 Task: Find connections with filter location Bad Salzuflen with filter topic #Managementconsultingwith filter profile language German with filter current company HealthKart with filter school Magadh University with filter industry Skiing Facilities with filter service category Insurance with filter keywords title Front Desk Manager
Action: Mouse moved to (623, 81)
Screenshot: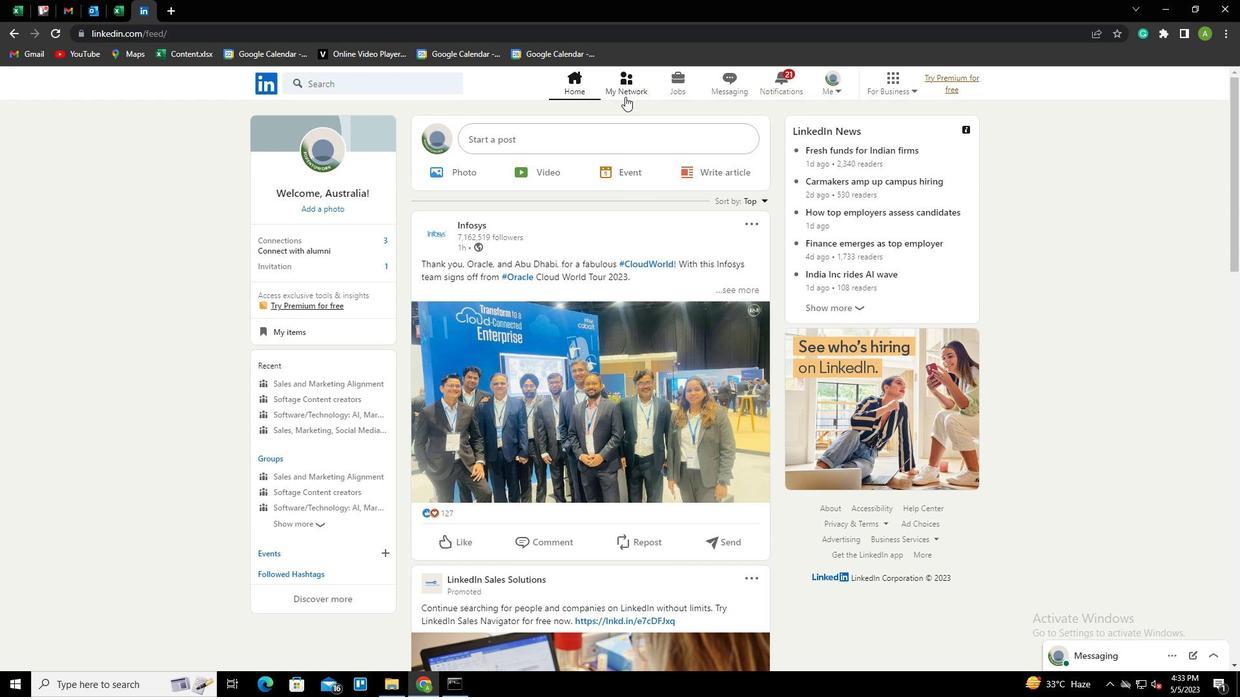 
Action: Mouse pressed left at (623, 81)
Screenshot: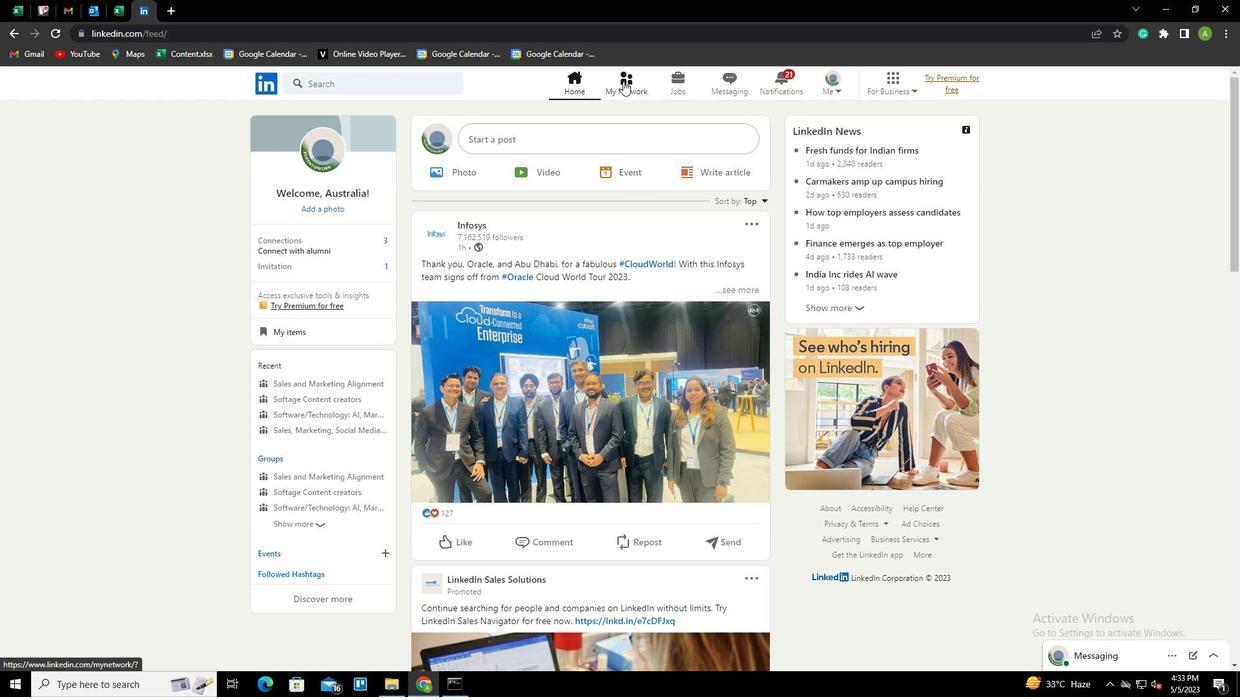 
Action: Mouse moved to (323, 153)
Screenshot: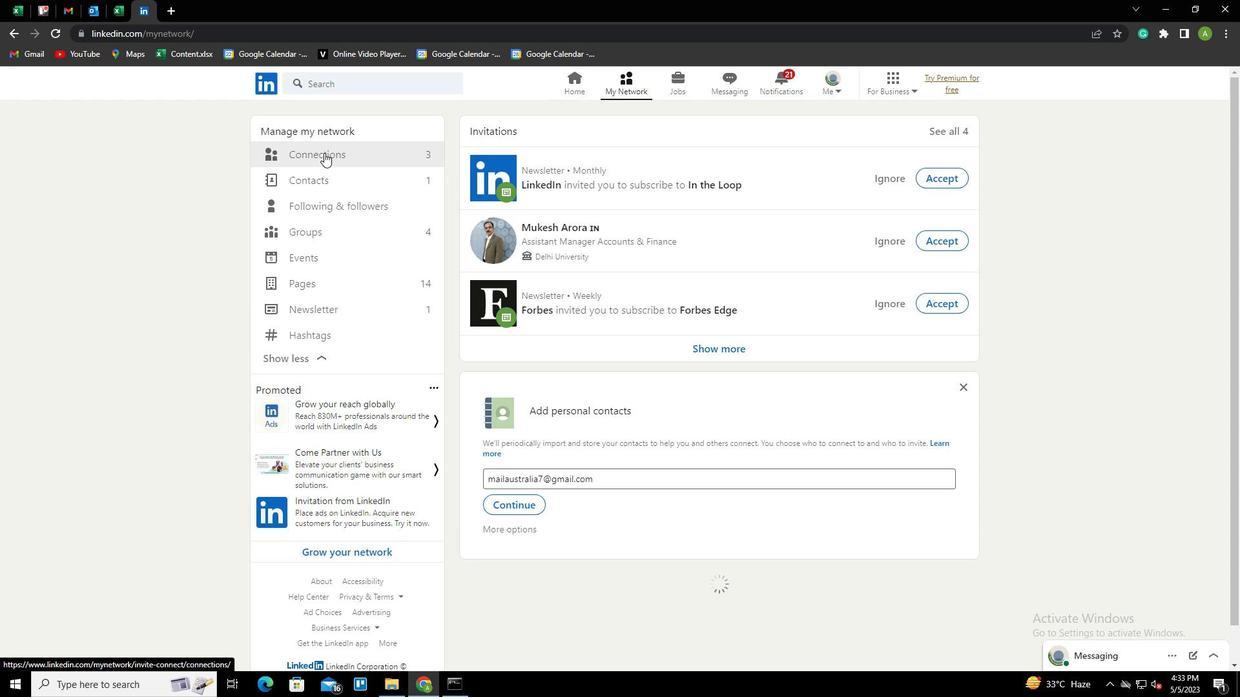 
Action: Mouse pressed left at (323, 153)
Screenshot: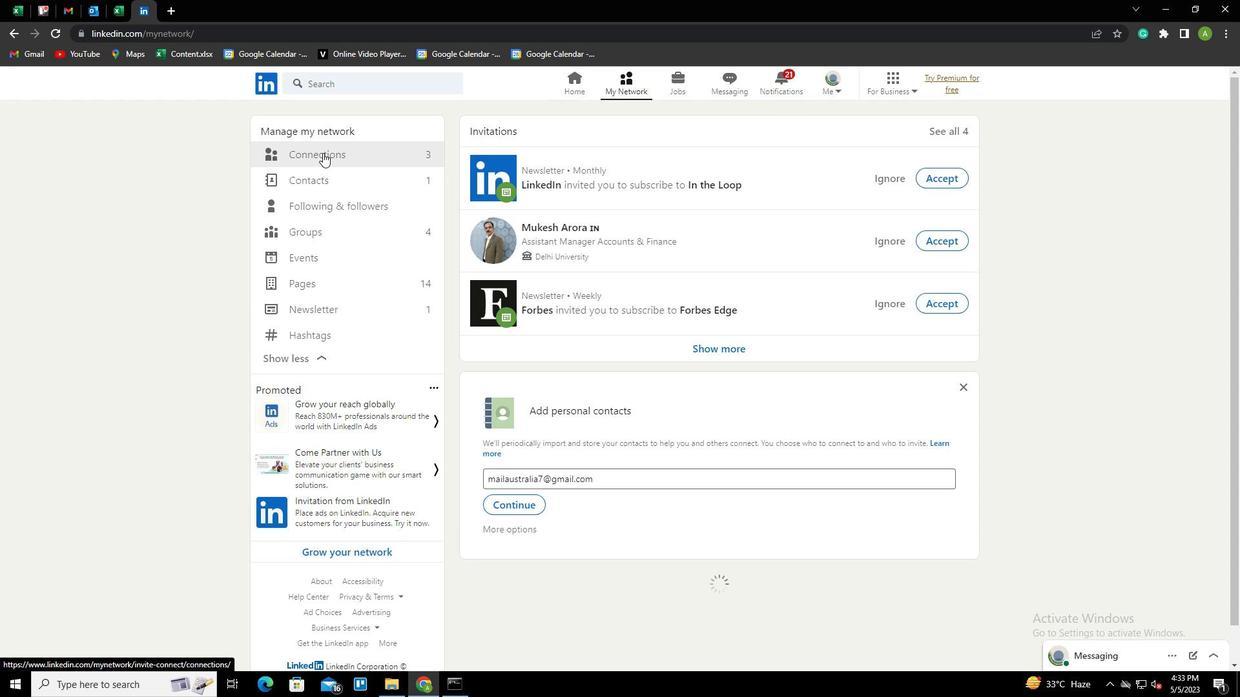 
Action: Mouse moved to (727, 153)
Screenshot: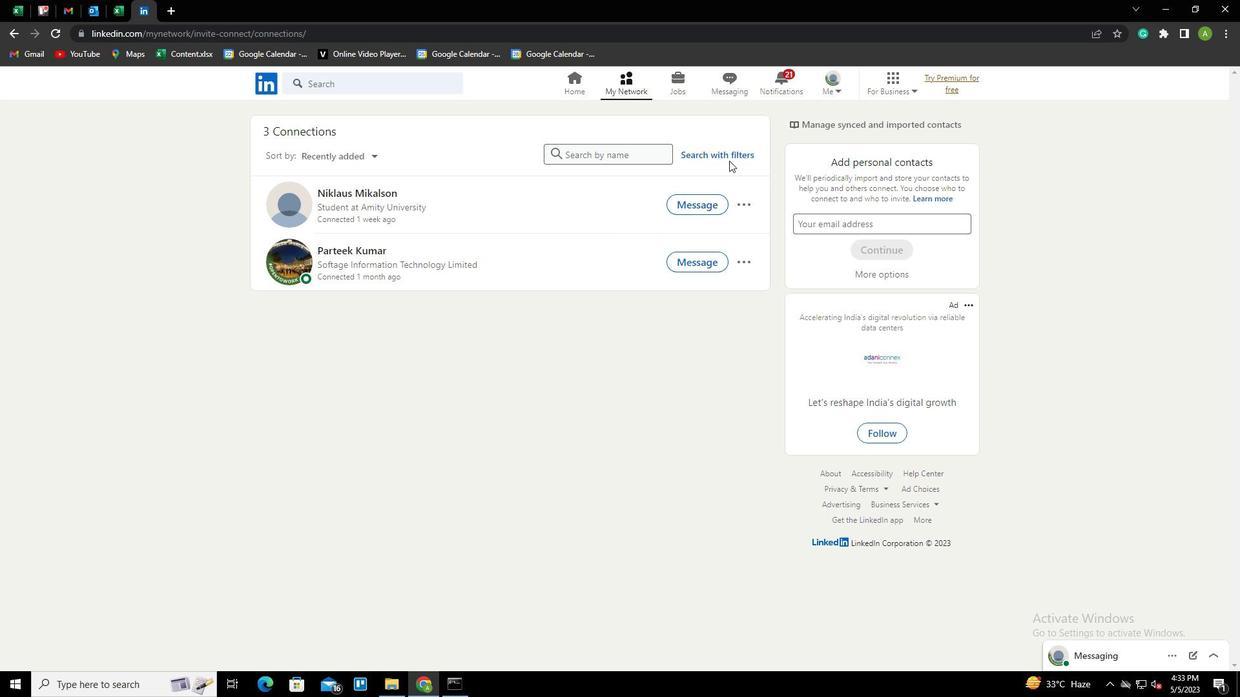 
Action: Mouse pressed left at (727, 153)
Screenshot: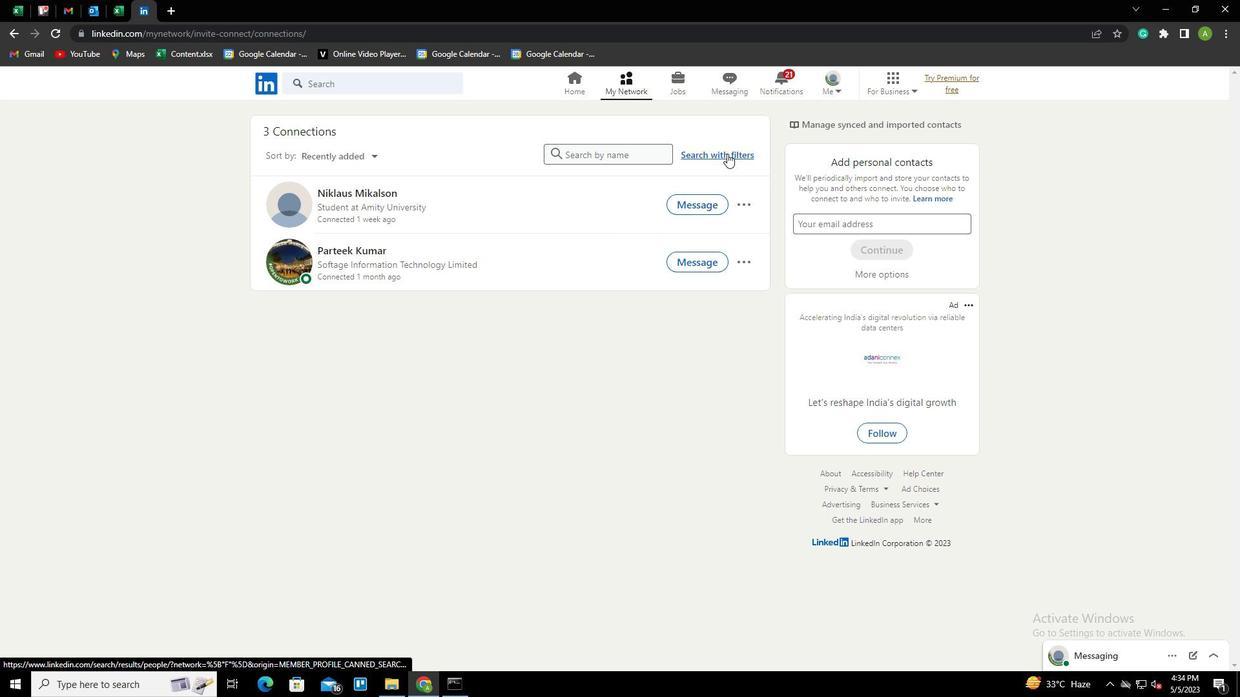
Action: Mouse moved to (659, 118)
Screenshot: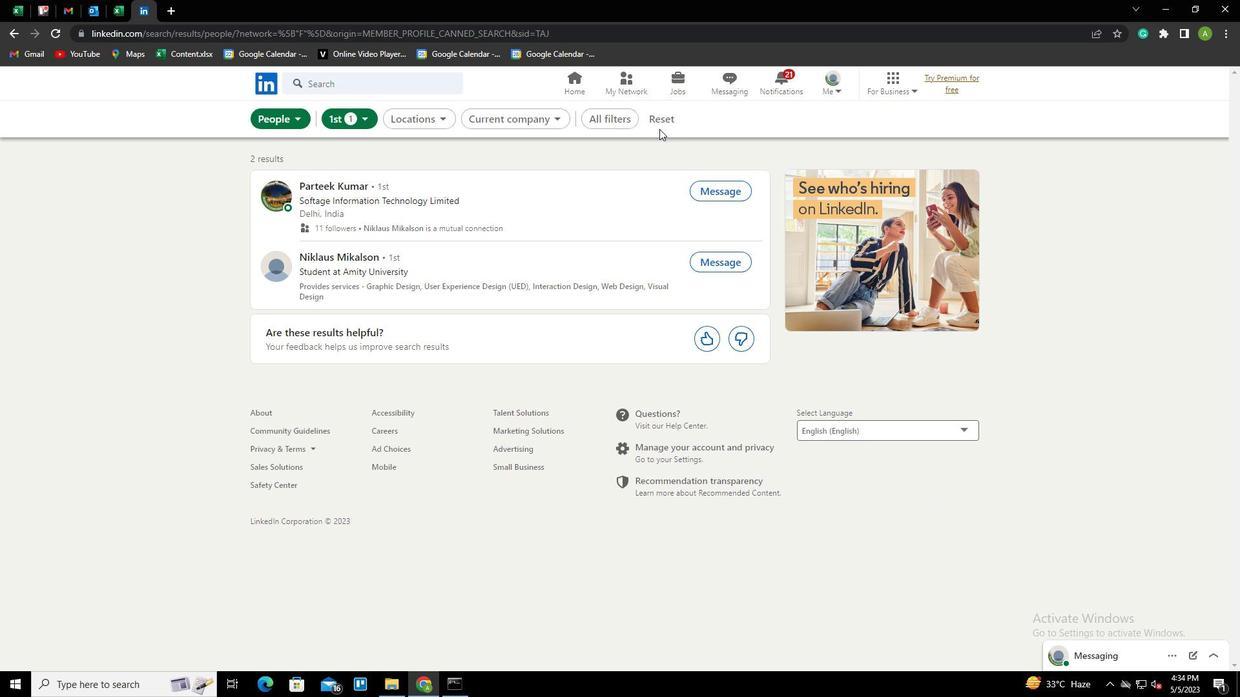 
Action: Mouse pressed left at (659, 118)
Screenshot: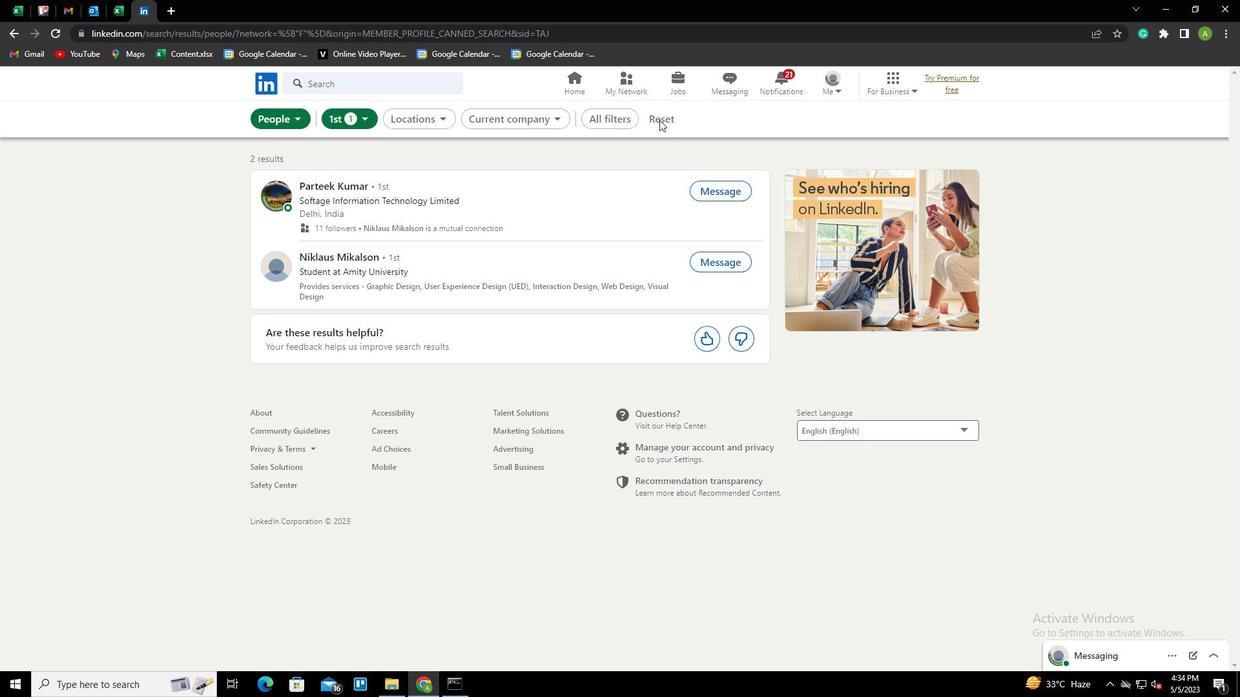 
Action: Mouse moved to (637, 116)
Screenshot: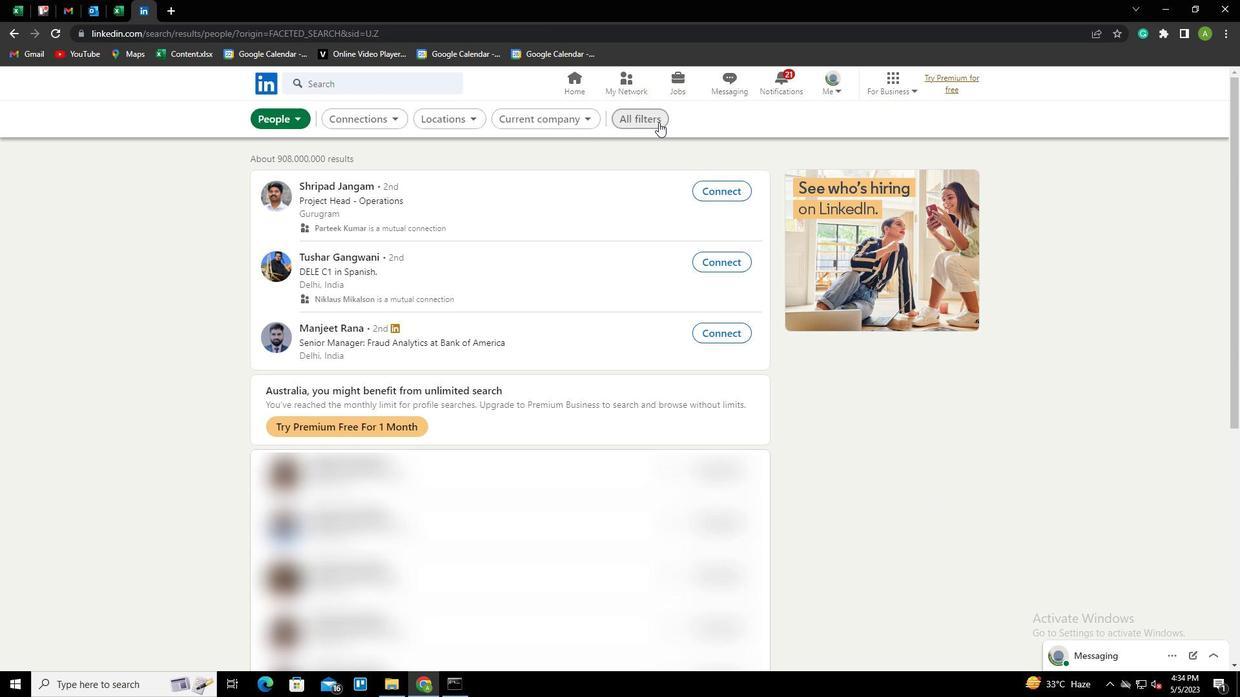 
Action: Mouse pressed left at (637, 116)
Screenshot: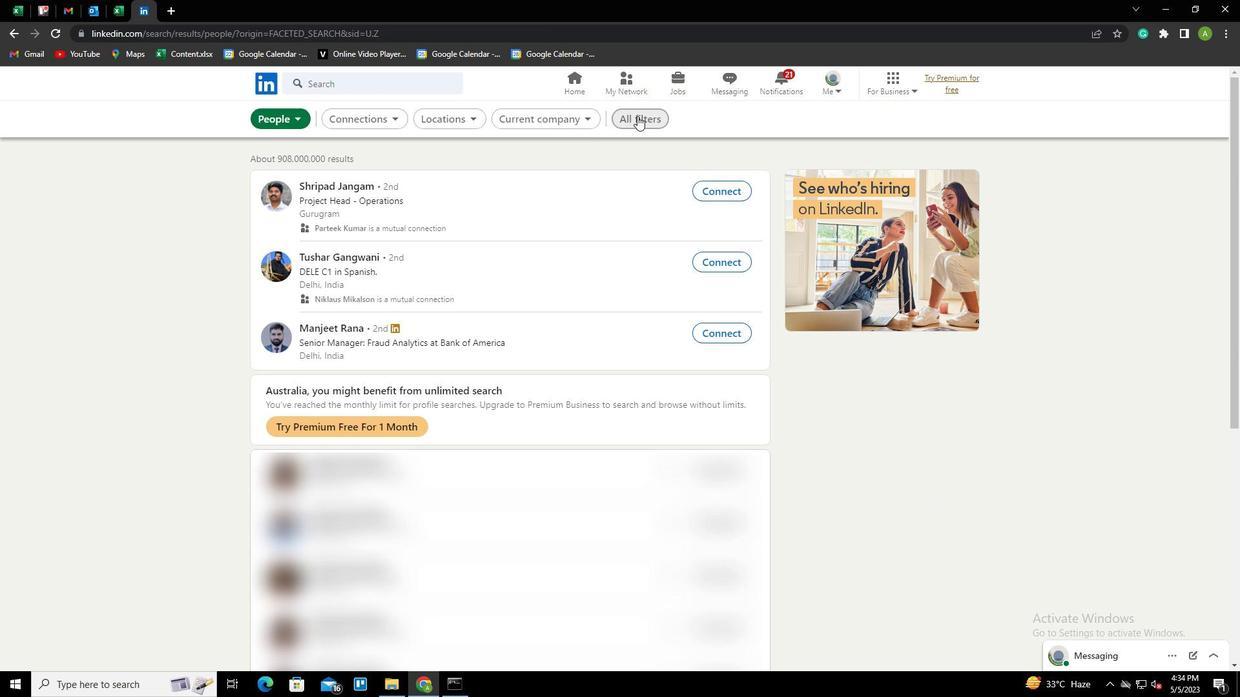 
Action: Mouse moved to (1113, 379)
Screenshot: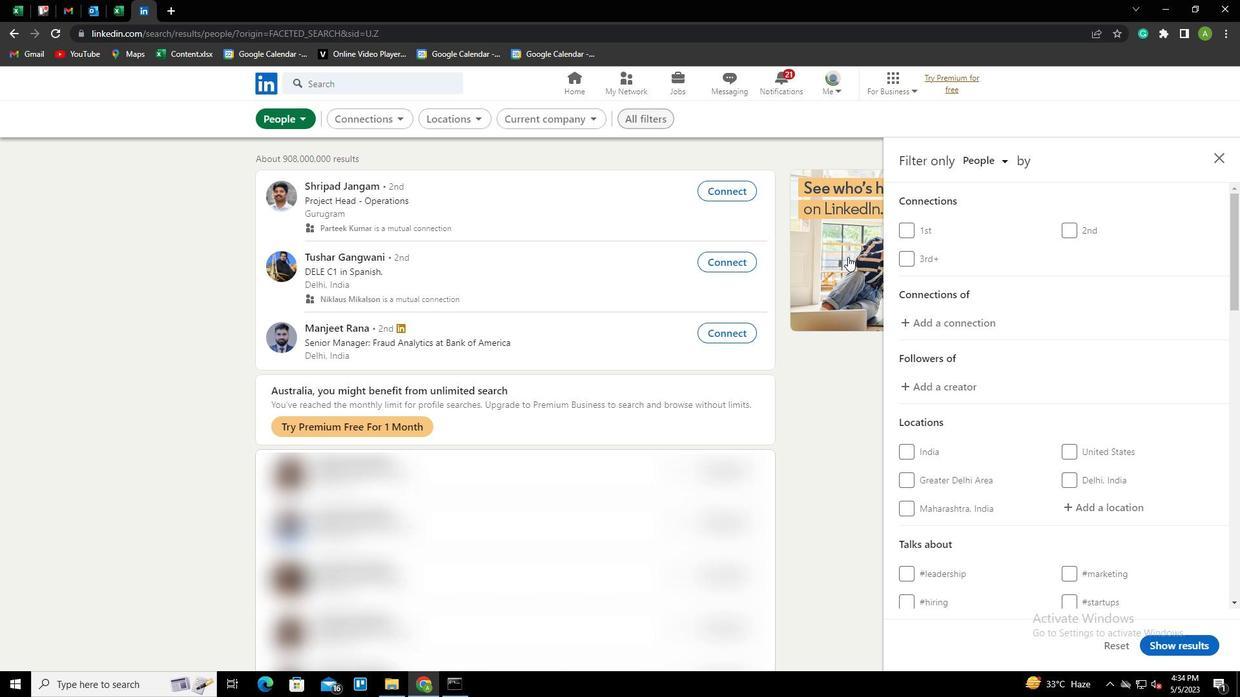 
Action: Mouse scrolled (1113, 378) with delta (0, 0)
Screenshot: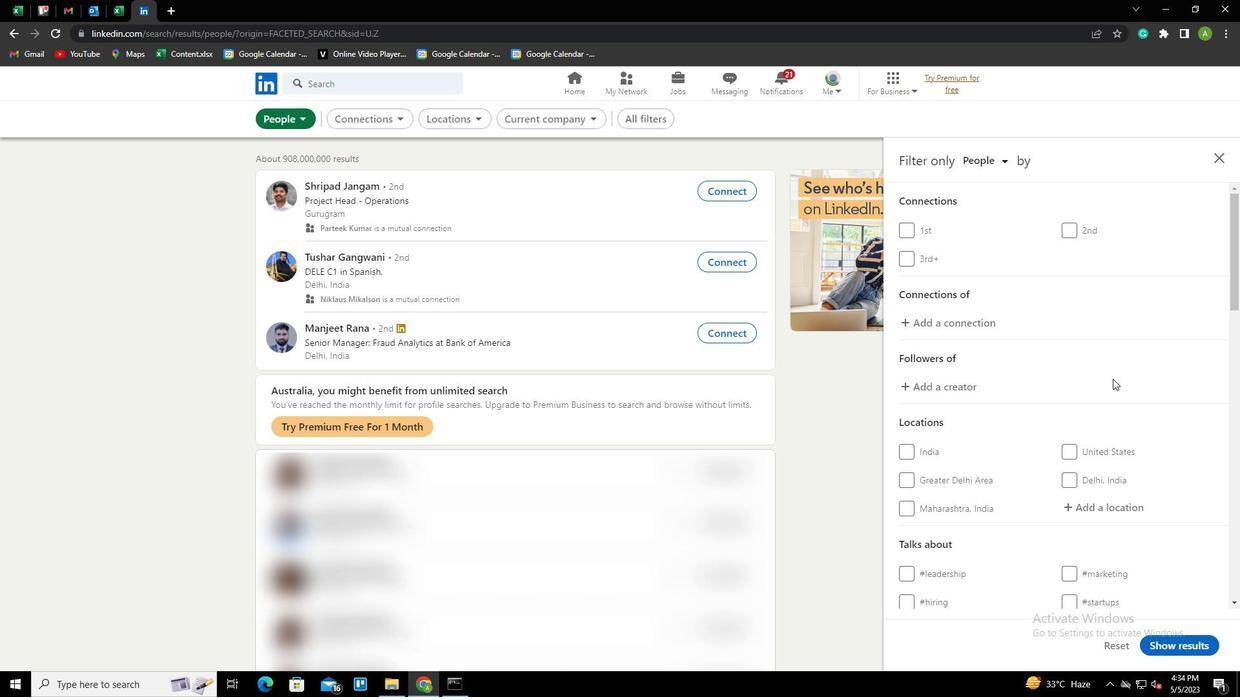 
Action: Mouse scrolled (1113, 378) with delta (0, 0)
Screenshot: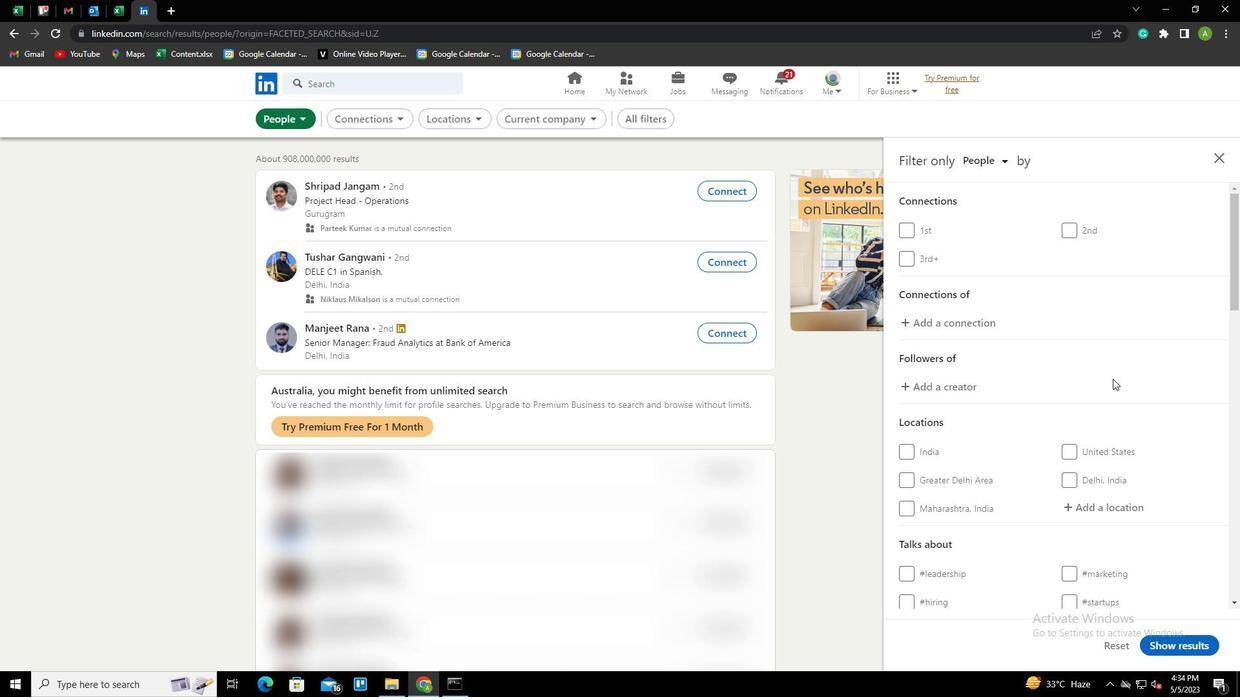 
Action: Mouse moved to (1093, 383)
Screenshot: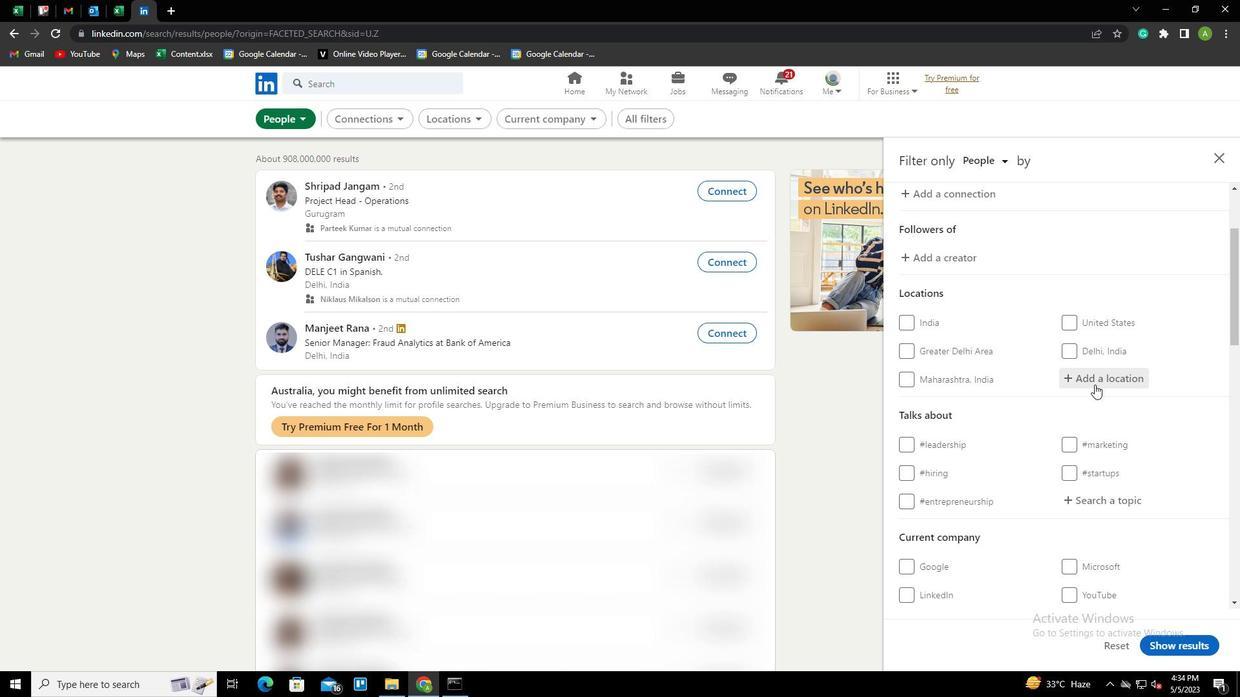 
Action: Mouse pressed left at (1093, 383)
Screenshot: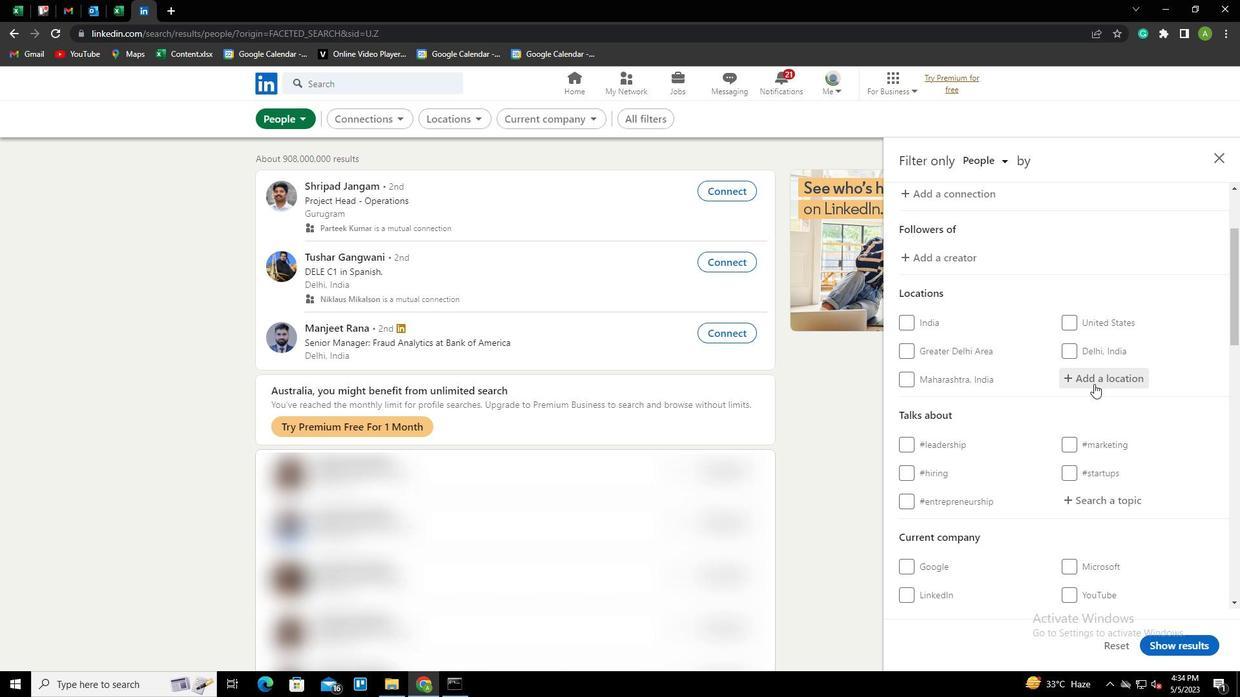 
Action: Key pressed <Key.shift>DA<Key.backspace><Key.backspace>B<Key.backspace><Key.shift>BAD<Key.space><Key.shift>SALZUFLEN<Key.down><Key.enter>
Screenshot: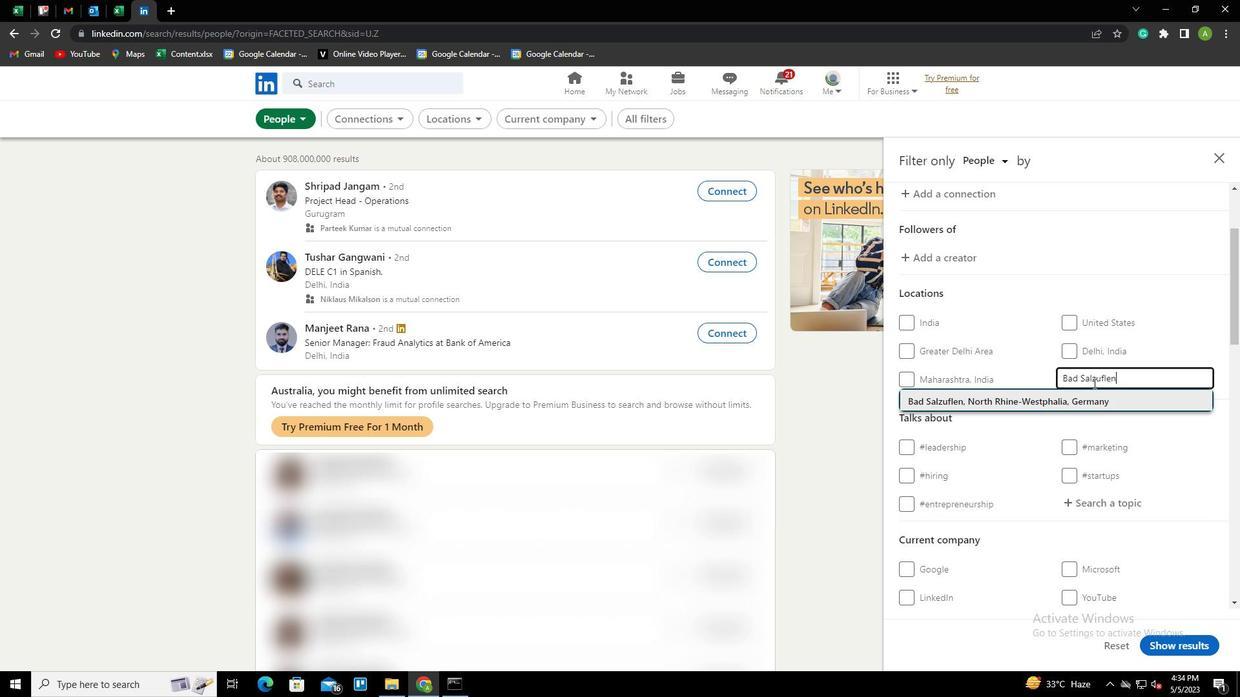 
Action: Mouse scrolled (1093, 383) with delta (0, 0)
Screenshot: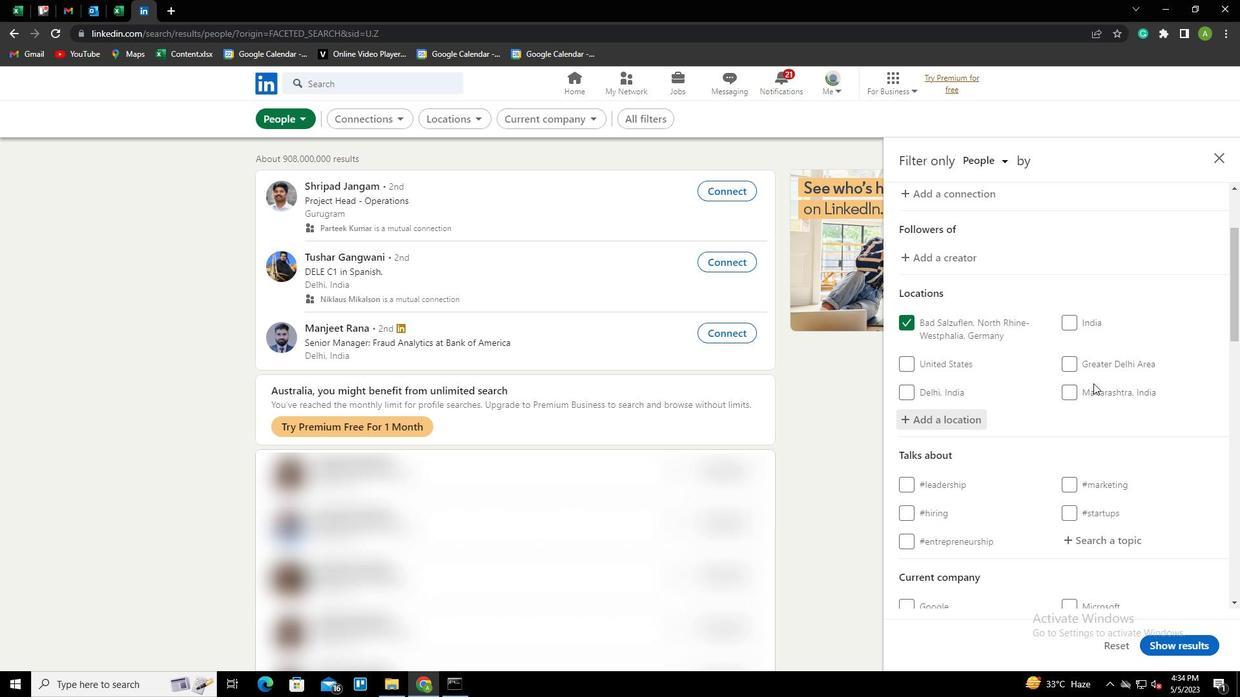 
Action: Mouse scrolled (1093, 383) with delta (0, 0)
Screenshot: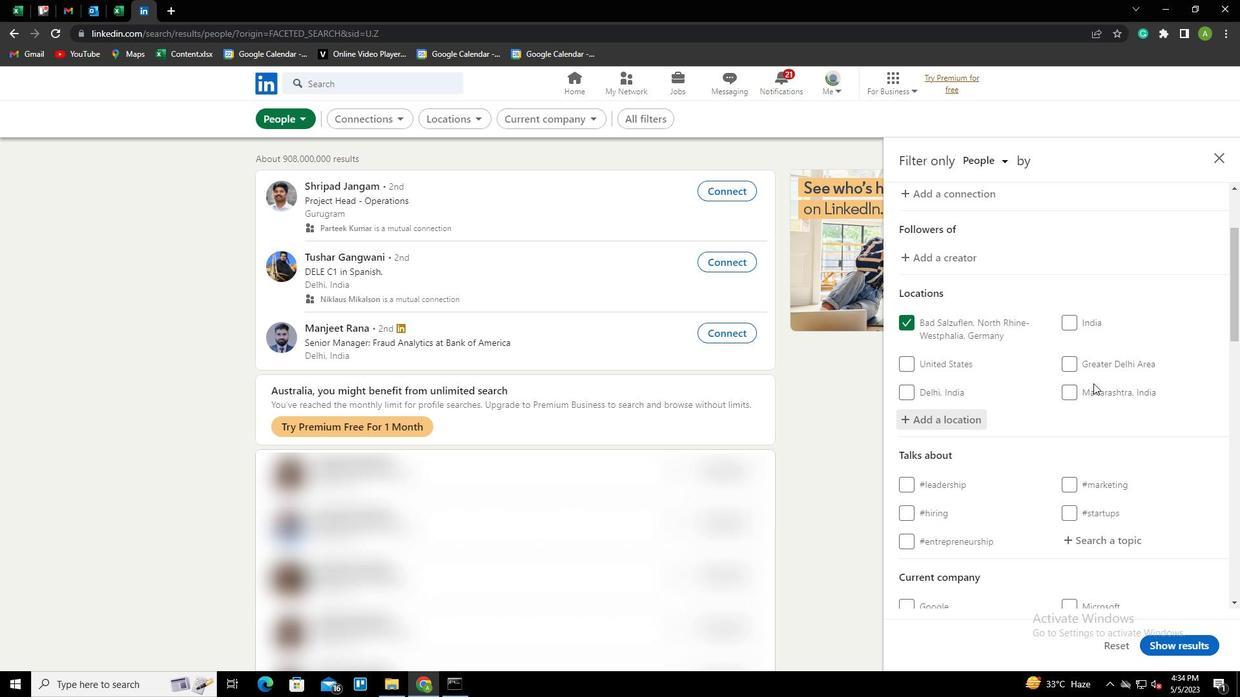 
Action: Mouse moved to (1091, 416)
Screenshot: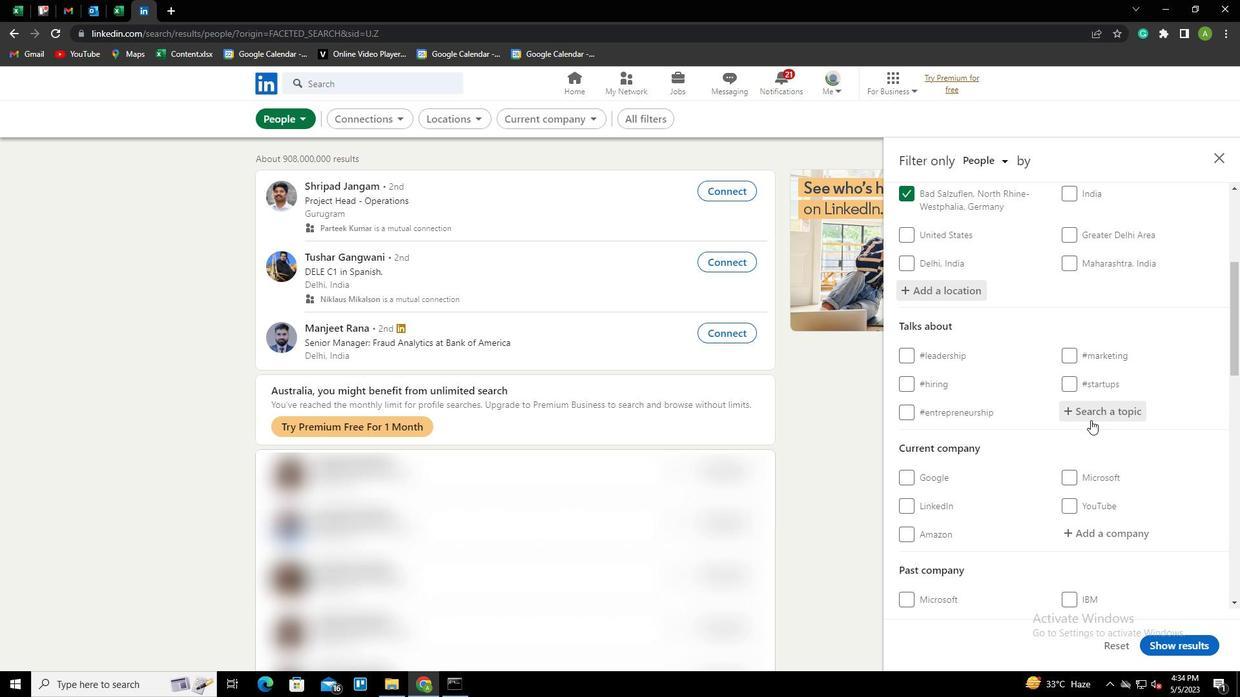 
Action: Mouse pressed left at (1091, 416)
Screenshot: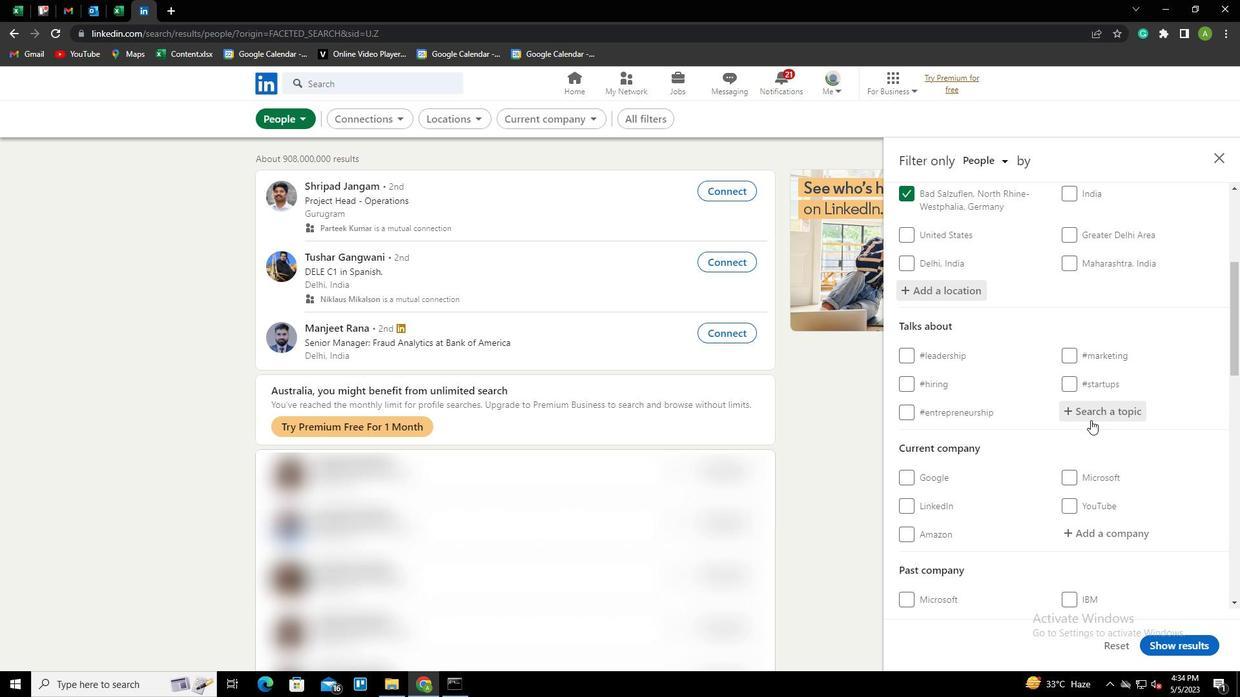 
Action: Key pressed MANAGEMENTCONSULTING<Key.down><Key.enter>
Screenshot: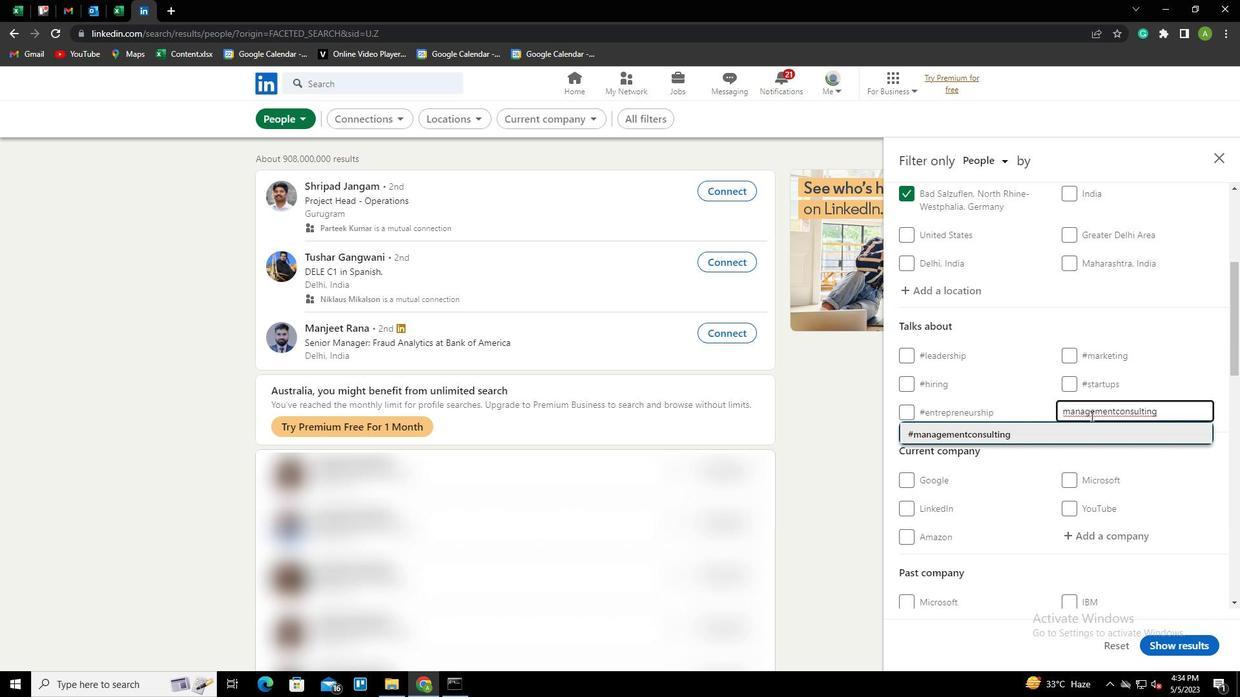 
Action: Mouse scrolled (1091, 415) with delta (0, 0)
Screenshot: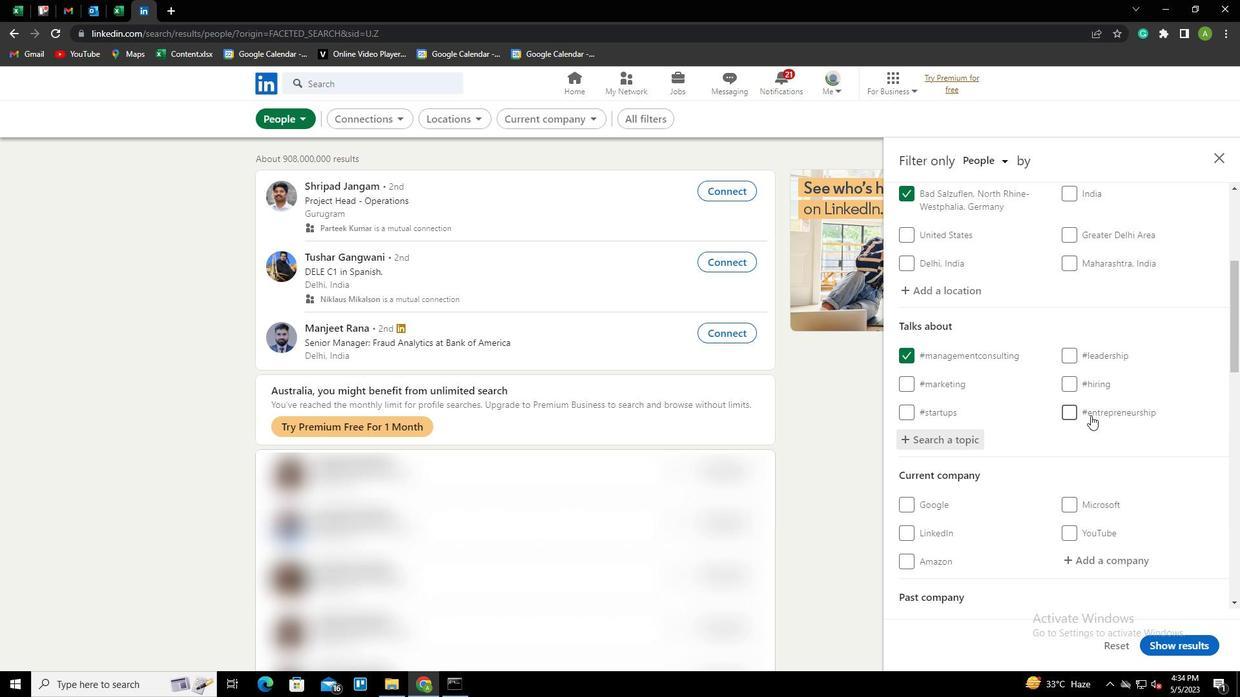 
Action: Mouse scrolled (1091, 415) with delta (0, 0)
Screenshot: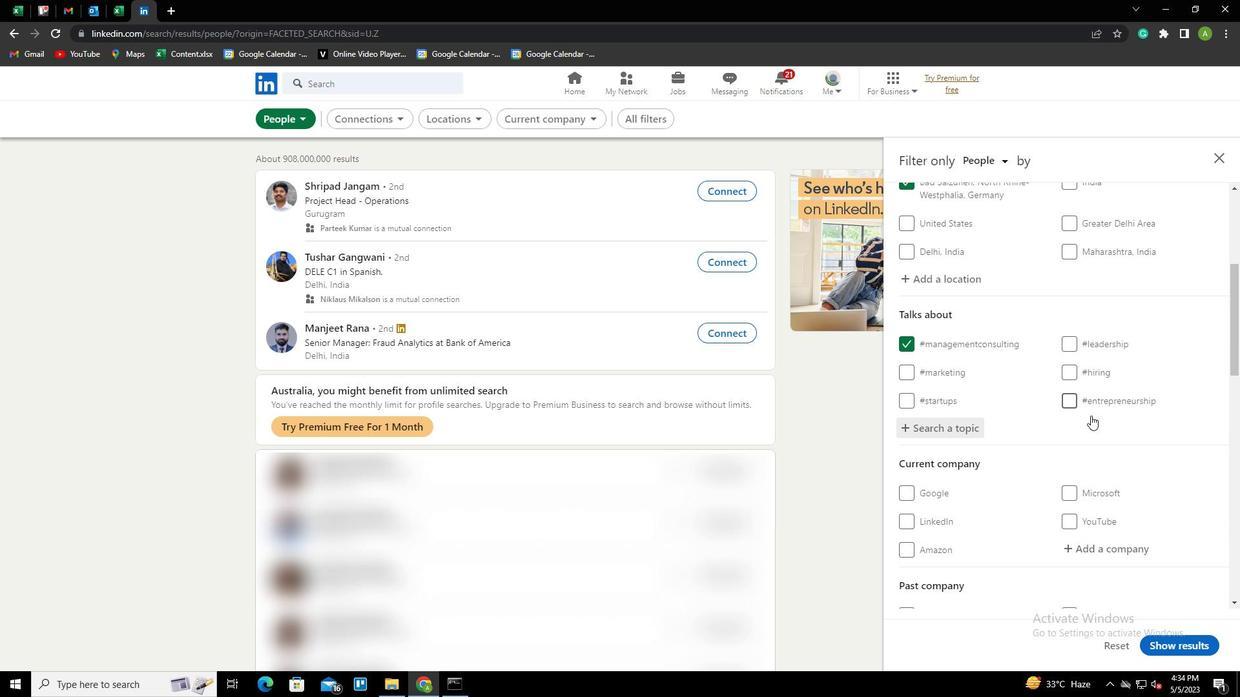 
Action: Mouse scrolled (1091, 415) with delta (0, 0)
Screenshot: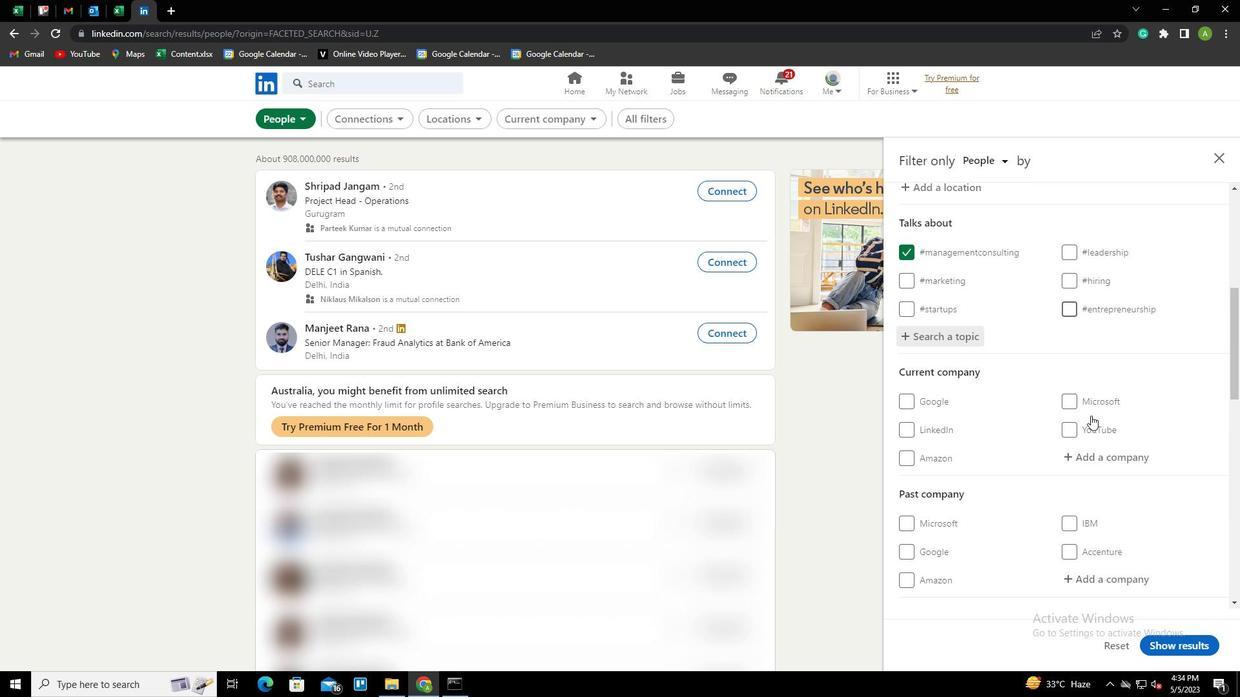
Action: Mouse scrolled (1091, 415) with delta (0, 0)
Screenshot: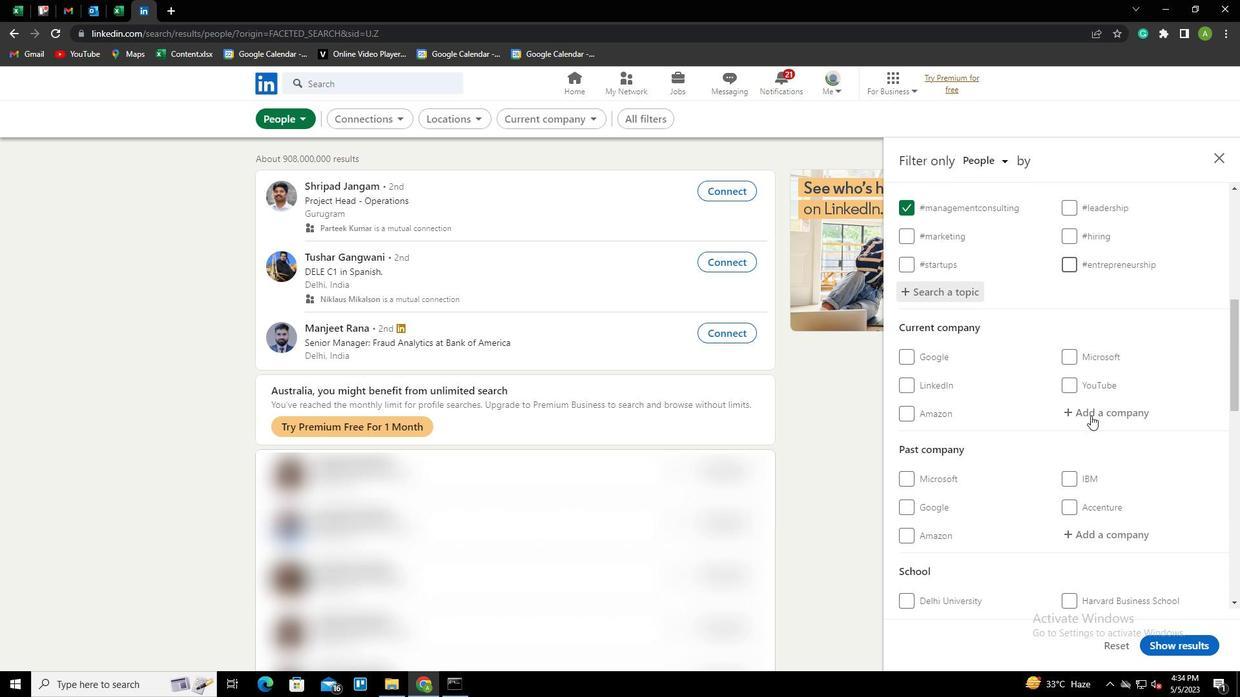
Action: Mouse scrolled (1091, 415) with delta (0, 0)
Screenshot: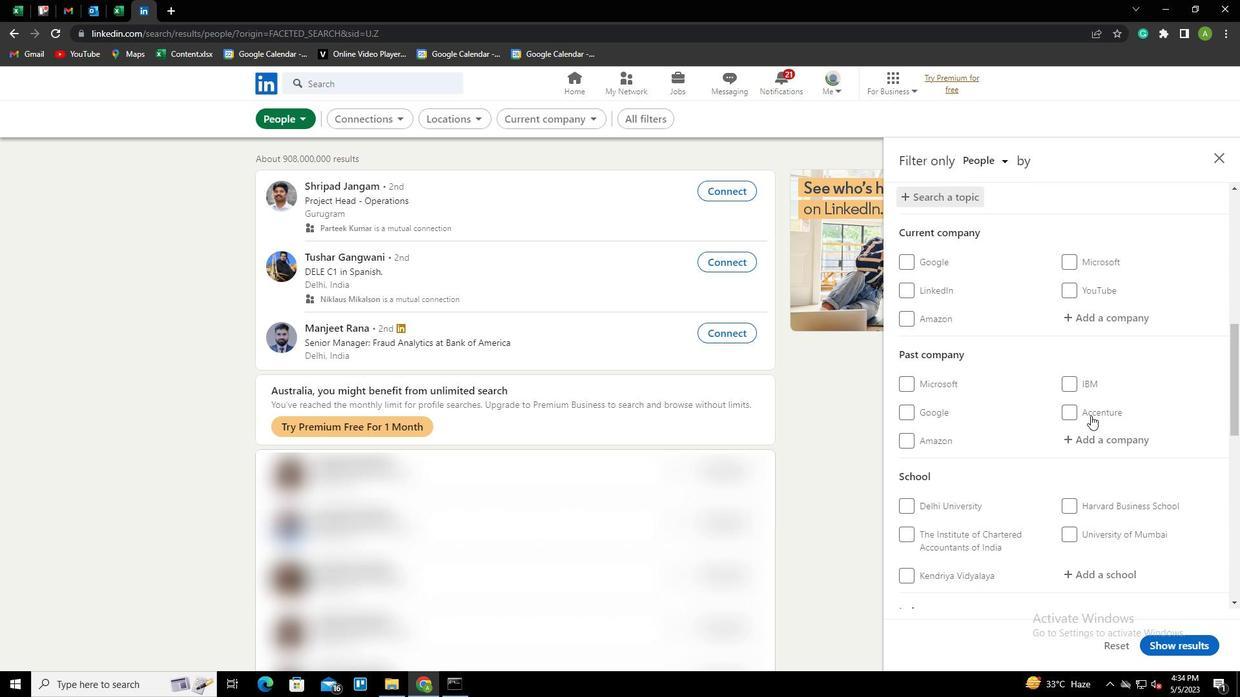 
Action: Mouse scrolled (1091, 415) with delta (0, 0)
Screenshot: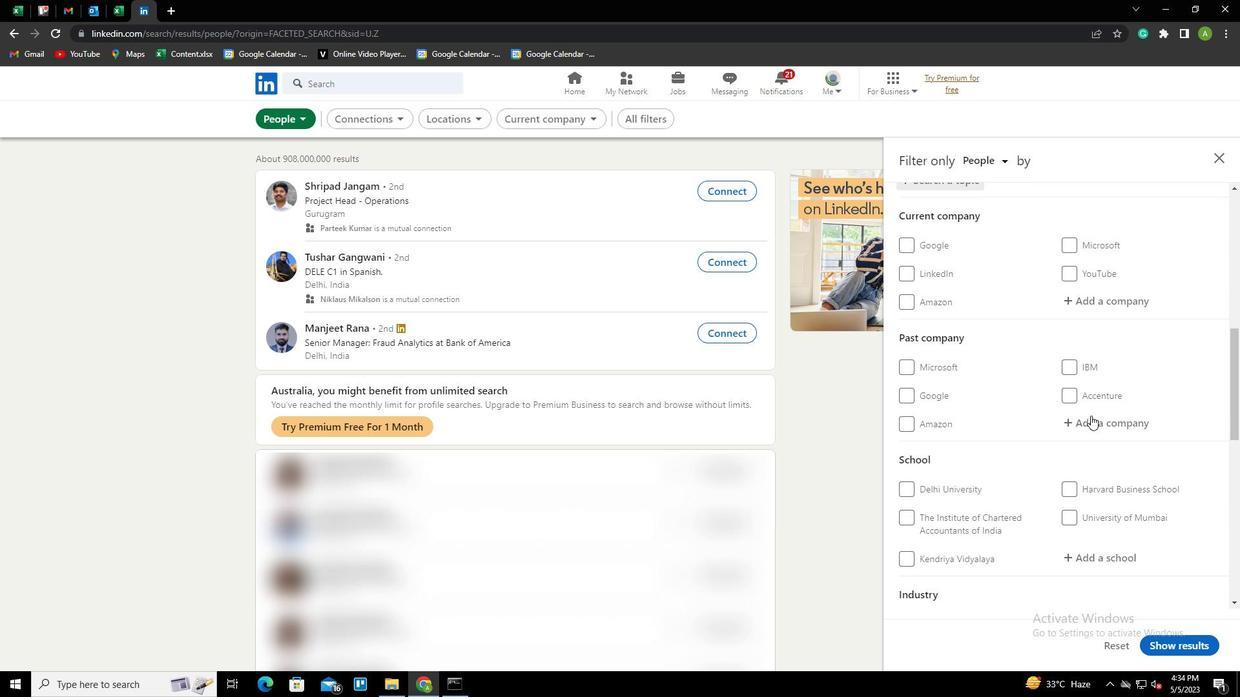 
Action: Mouse scrolled (1091, 415) with delta (0, 0)
Screenshot: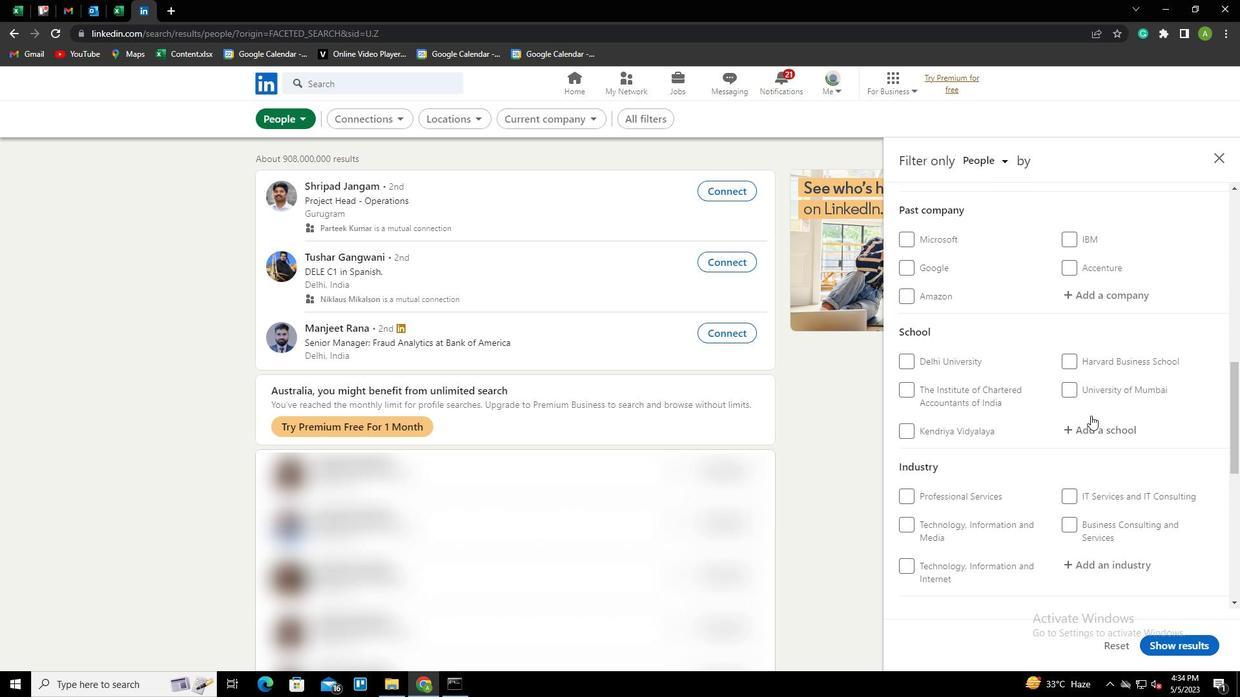 
Action: Mouse scrolled (1091, 415) with delta (0, 0)
Screenshot: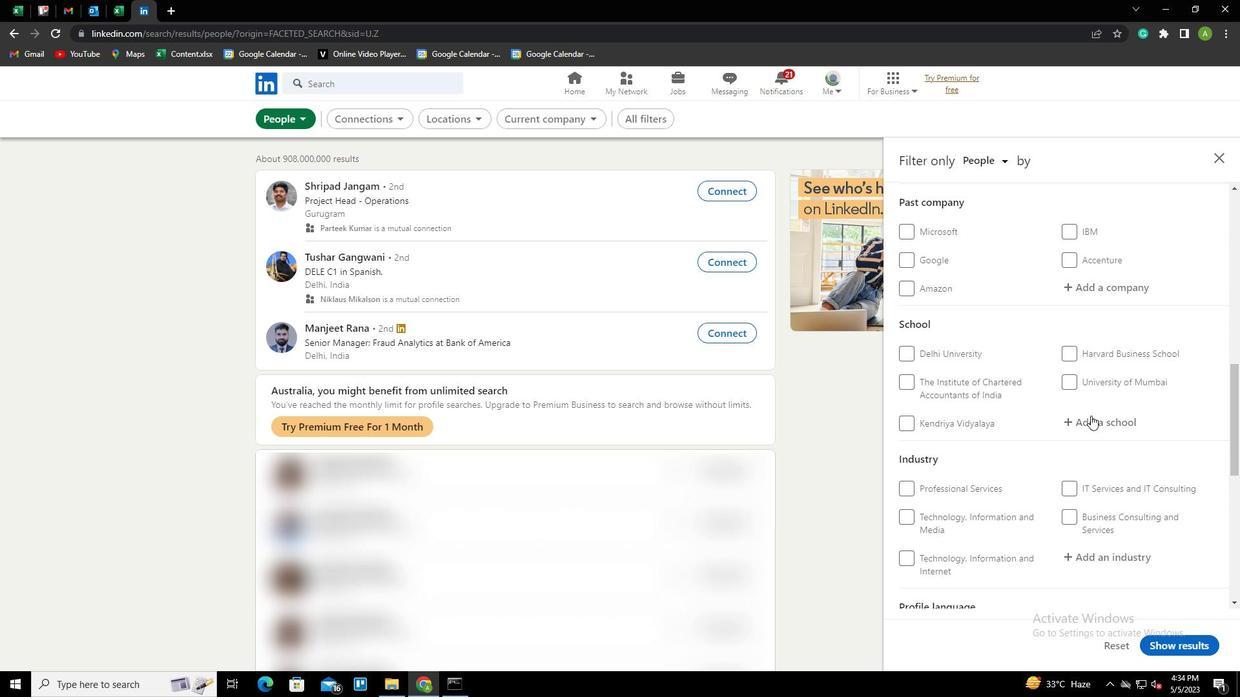 
Action: Mouse scrolled (1091, 415) with delta (0, 0)
Screenshot: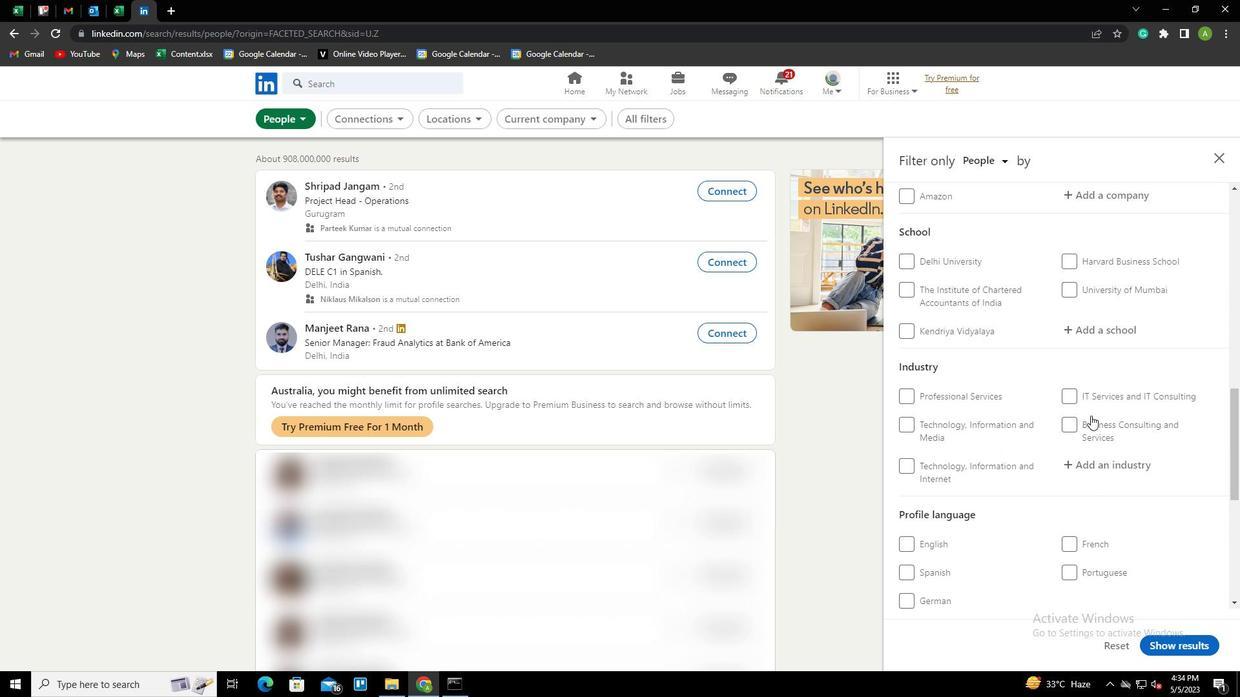 
Action: Mouse scrolled (1091, 415) with delta (0, 0)
Screenshot: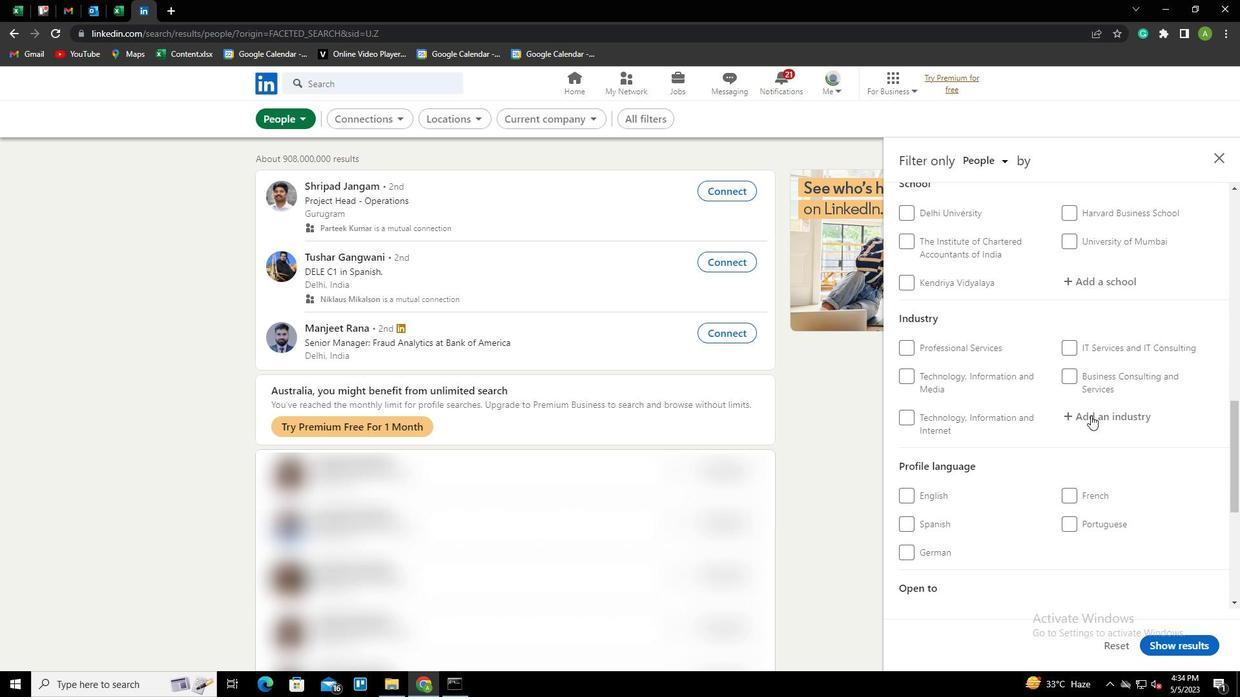 
Action: Mouse moved to (922, 442)
Screenshot: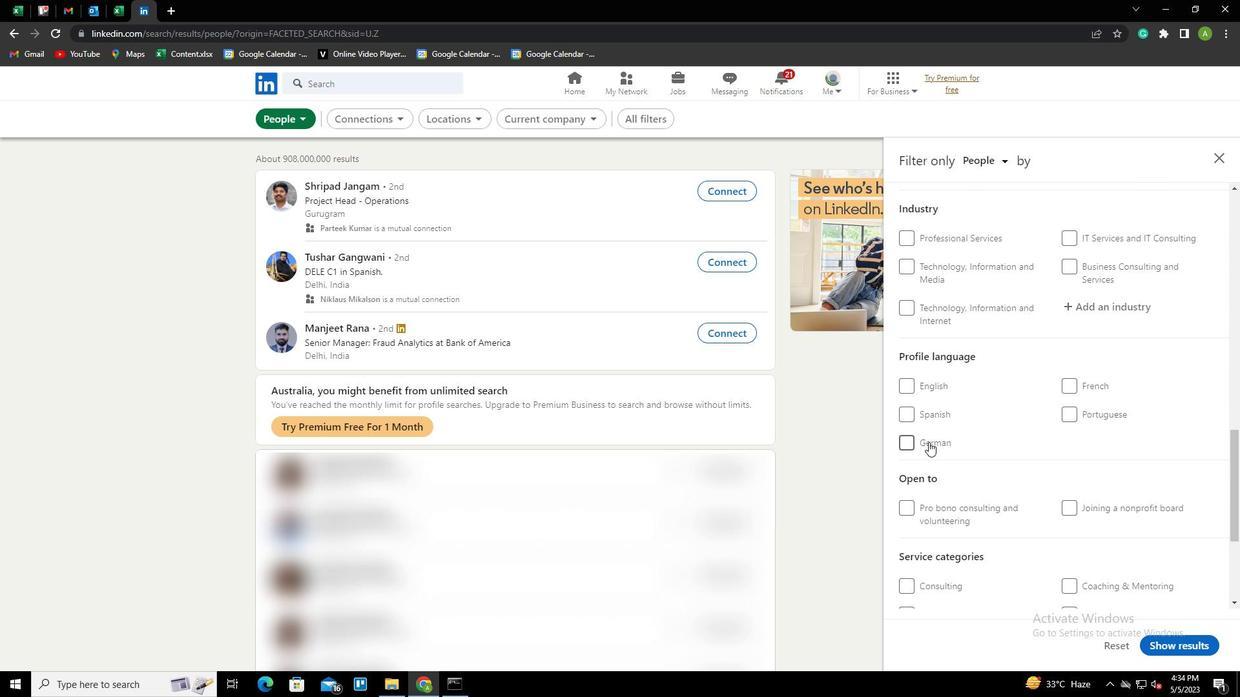
Action: Mouse pressed left at (922, 442)
Screenshot: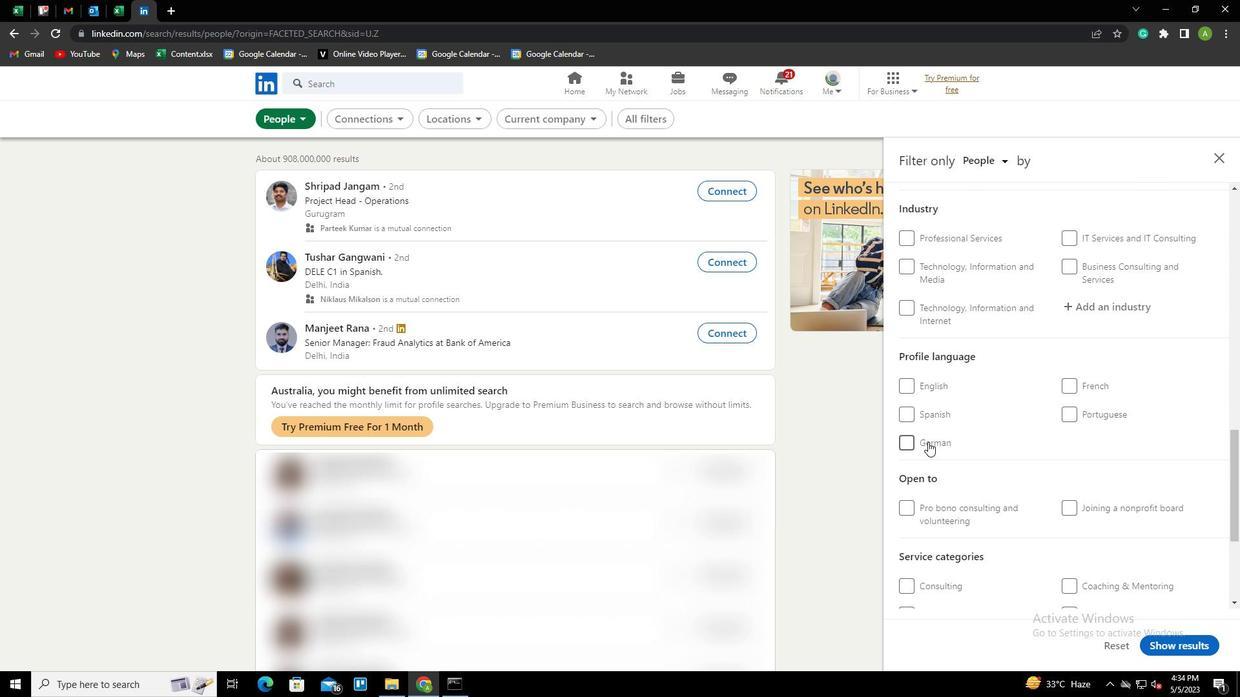 
Action: Mouse moved to (1062, 452)
Screenshot: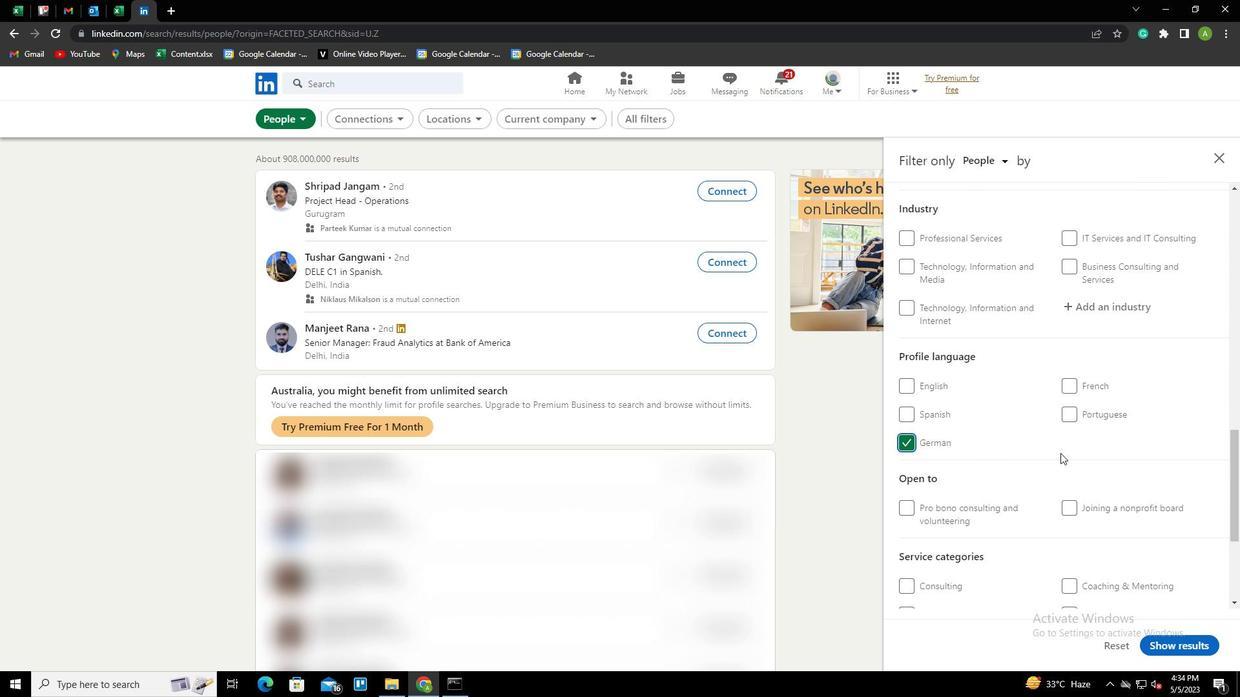 
Action: Mouse scrolled (1062, 452) with delta (0, 0)
Screenshot: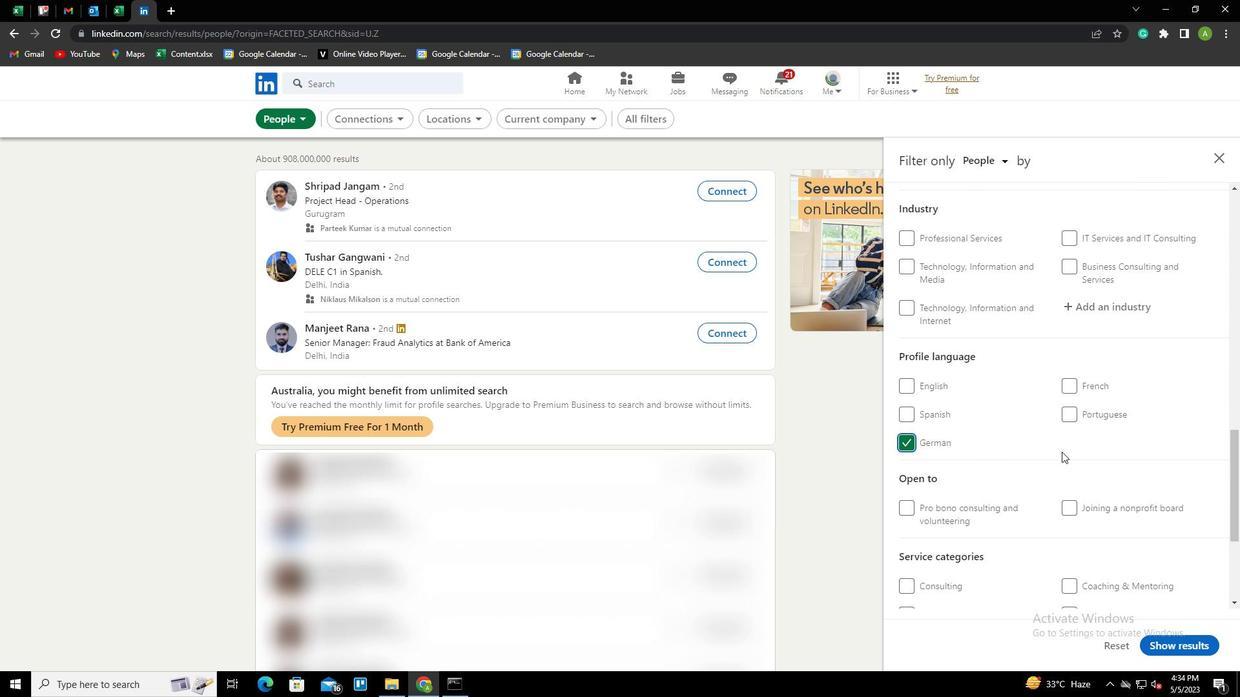 
Action: Mouse scrolled (1062, 452) with delta (0, 0)
Screenshot: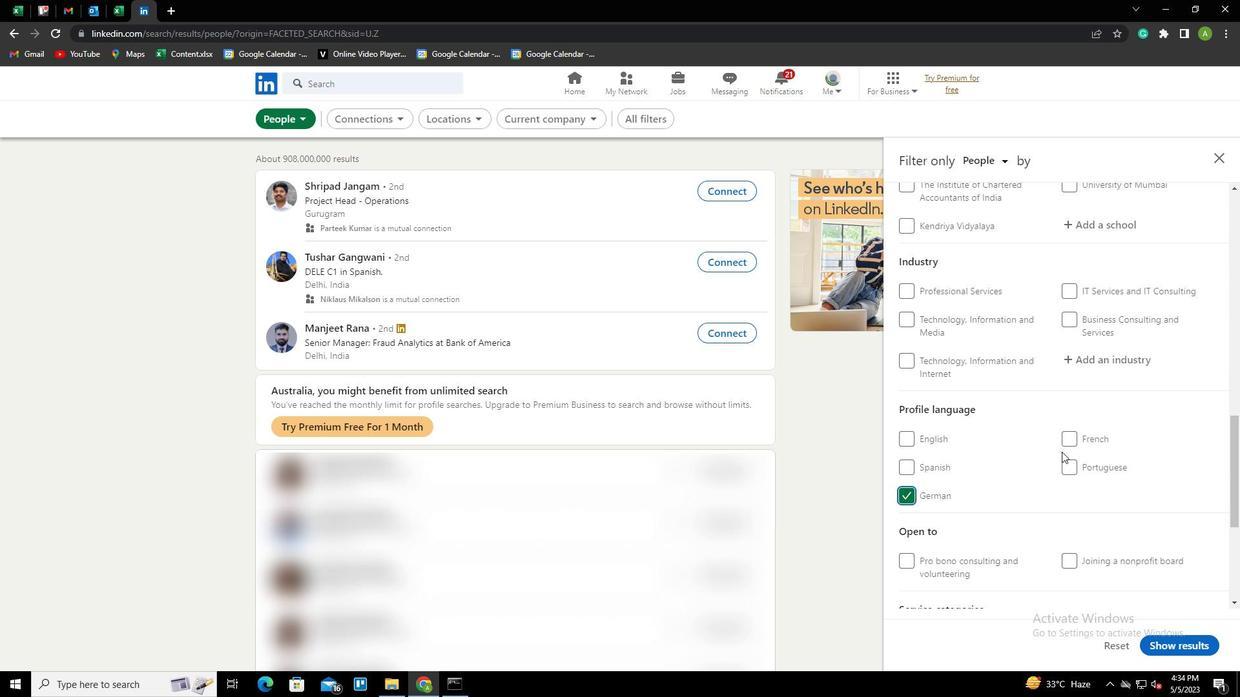 
Action: Mouse scrolled (1062, 452) with delta (0, 0)
Screenshot: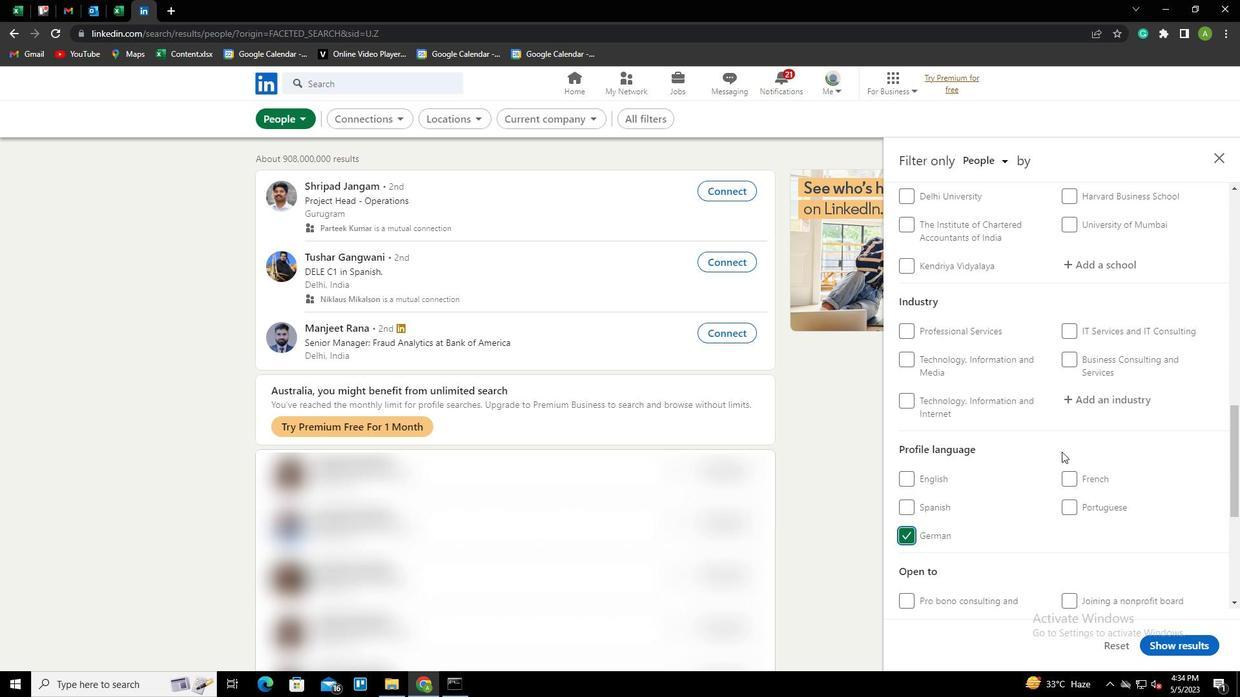 
Action: Mouse scrolled (1062, 452) with delta (0, 0)
Screenshot: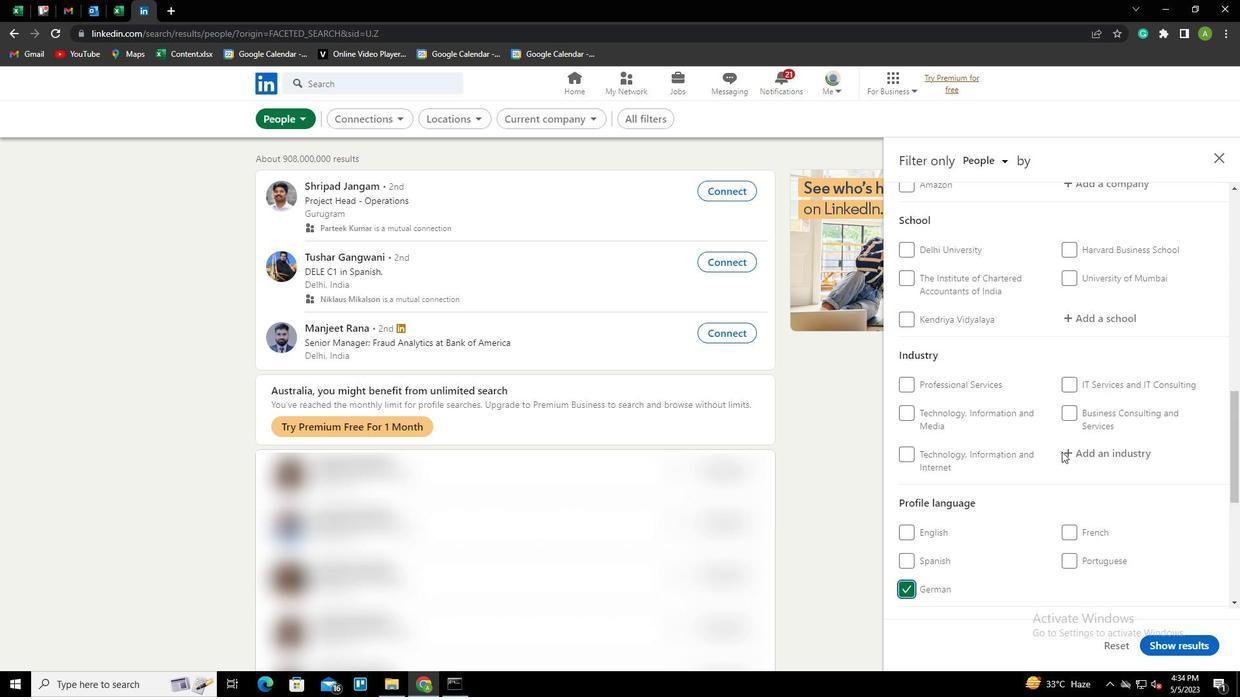 
Action: Mouse scrolled (1062, 452) with delta (0, 0)
Screenshot: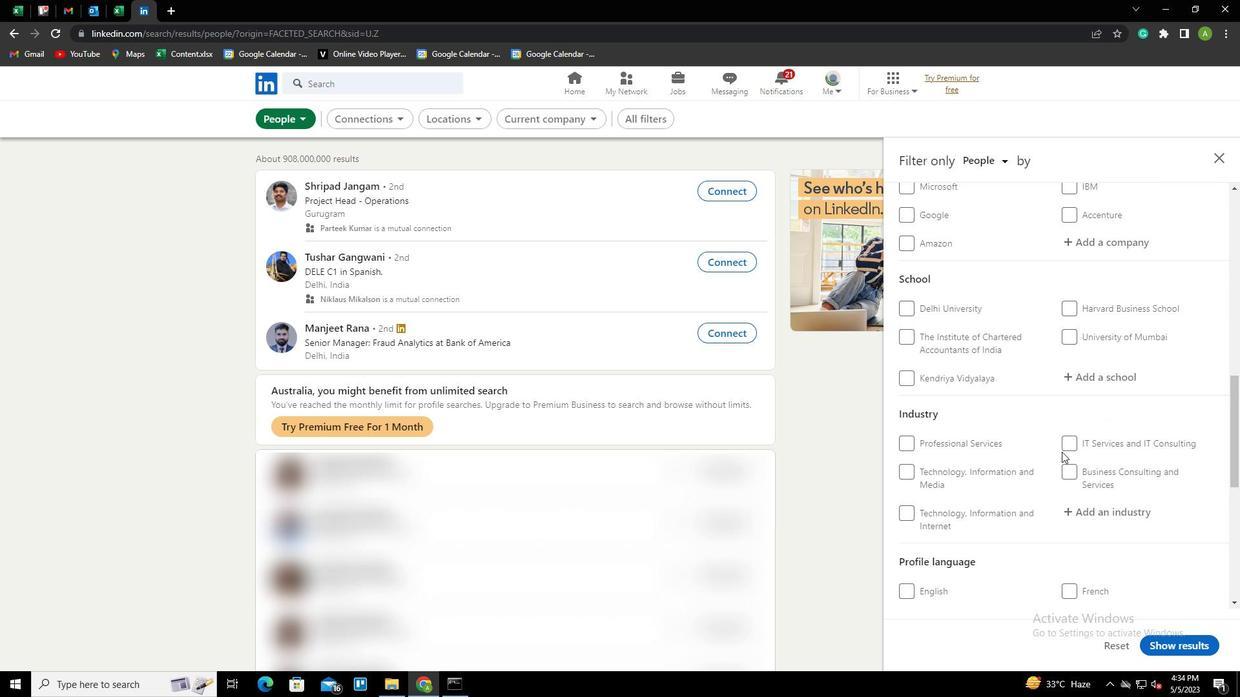 
Action: Mouse scrolled (1062, 452) with delta (0, 0)
Screenshot: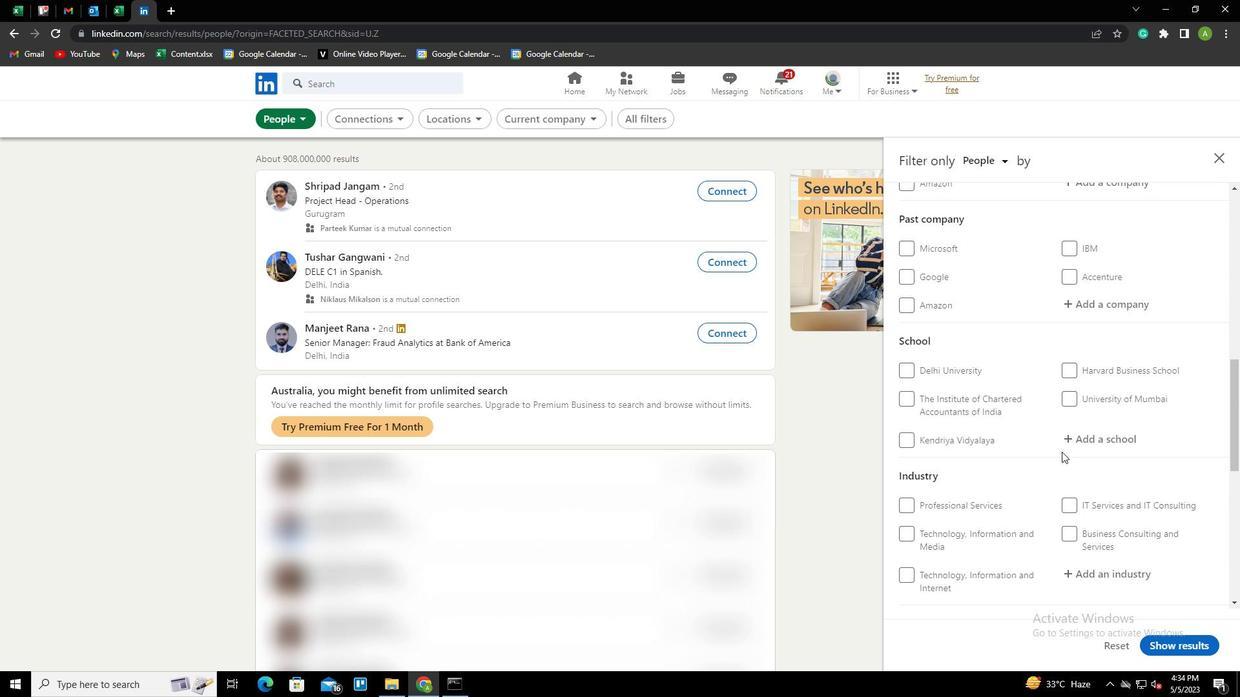 
Action: Mouse scrolled (1062, 452) with delta (0, 0)
Screenshot: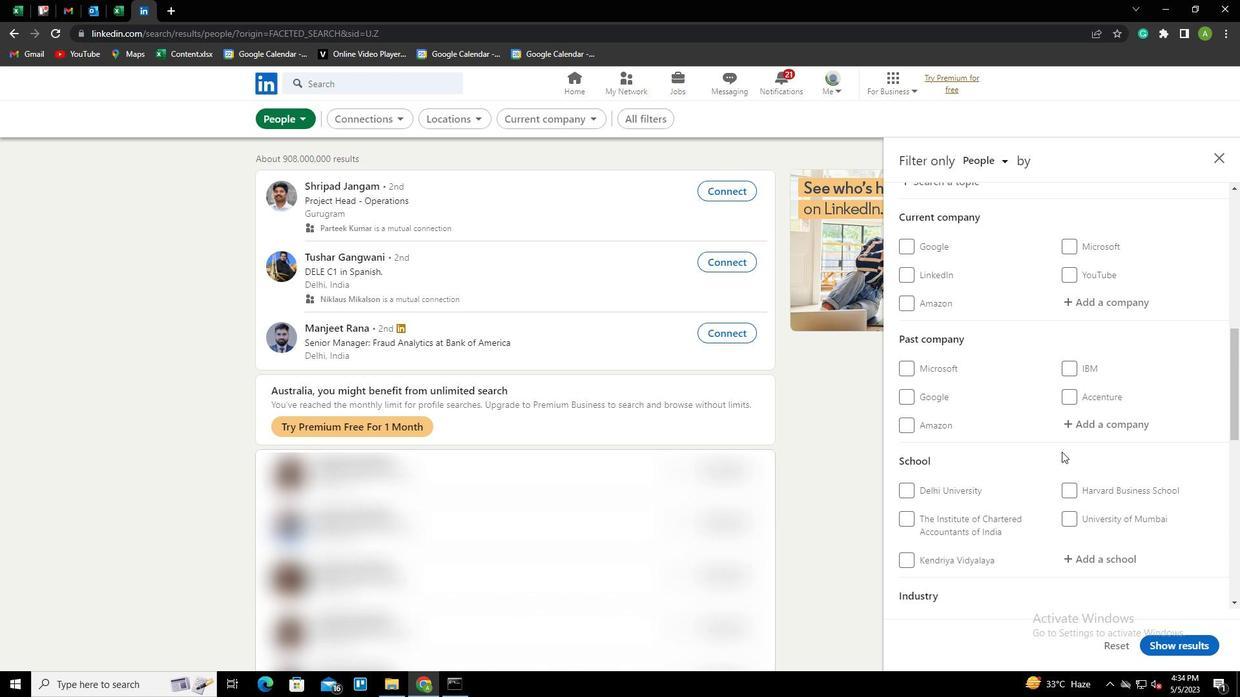 
Action: Mouse moved to (1083, 366)
Screenshot: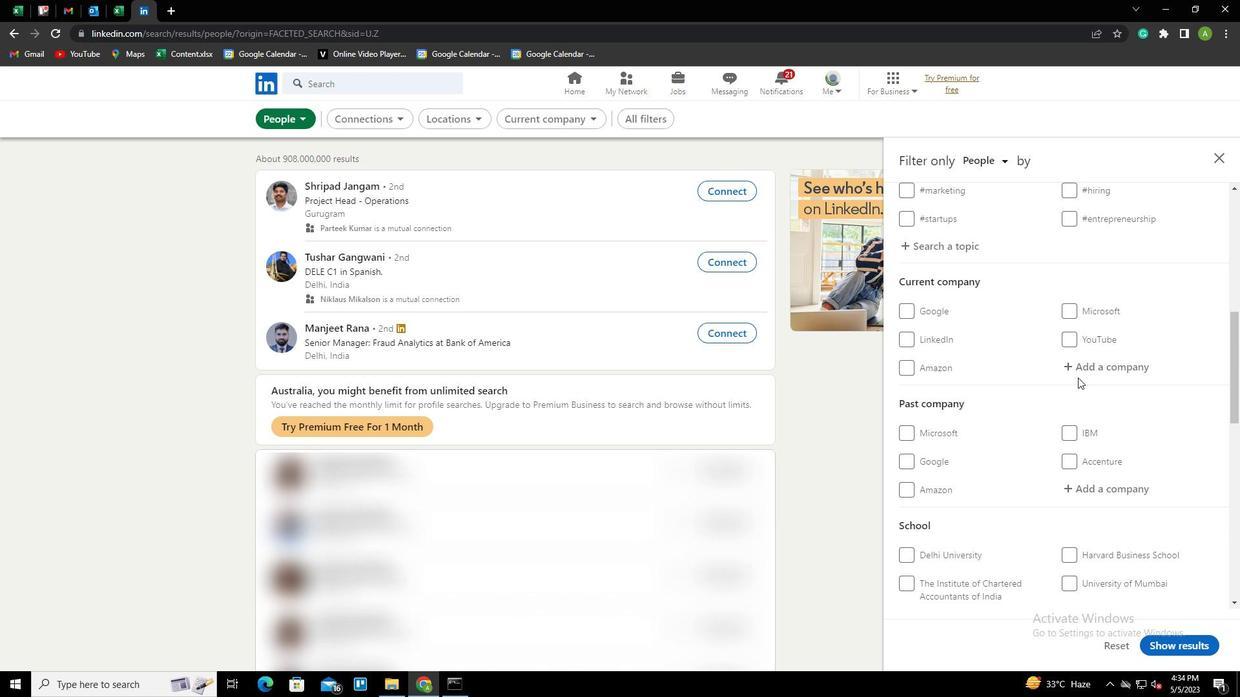 
Action: Mouse pressed left at (1083, 366)
Screenshot: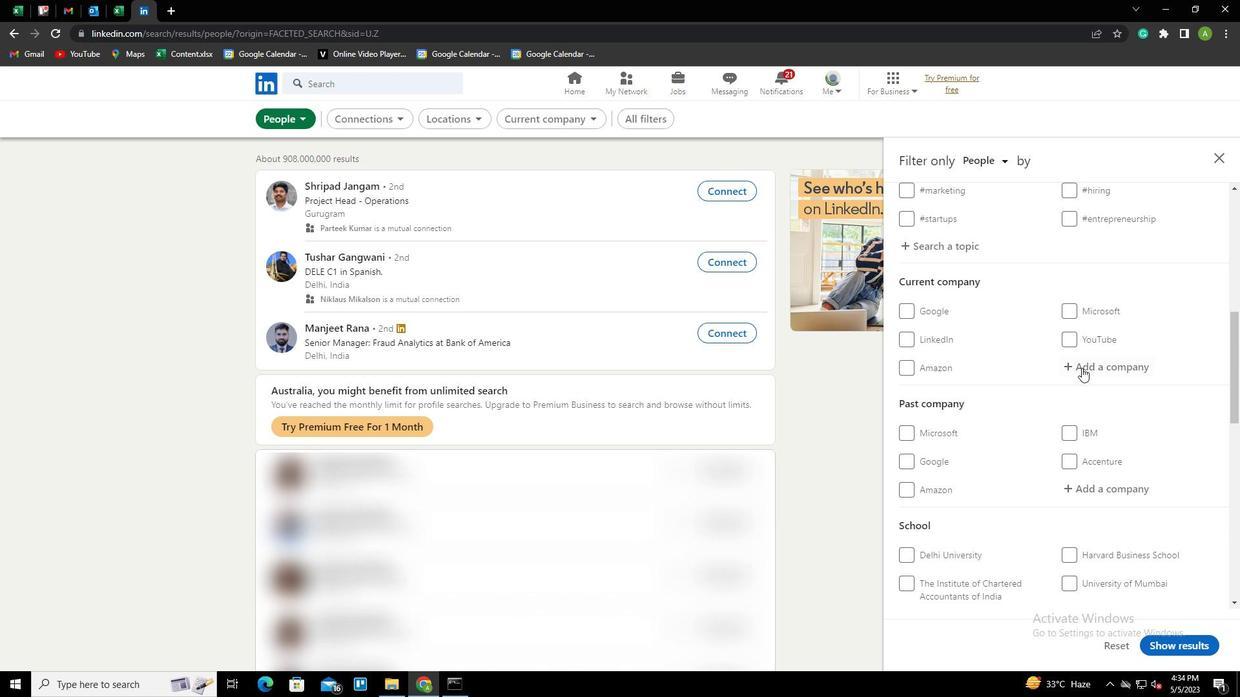 
Action: Mouse moved to (1083, 366)
Screenshot: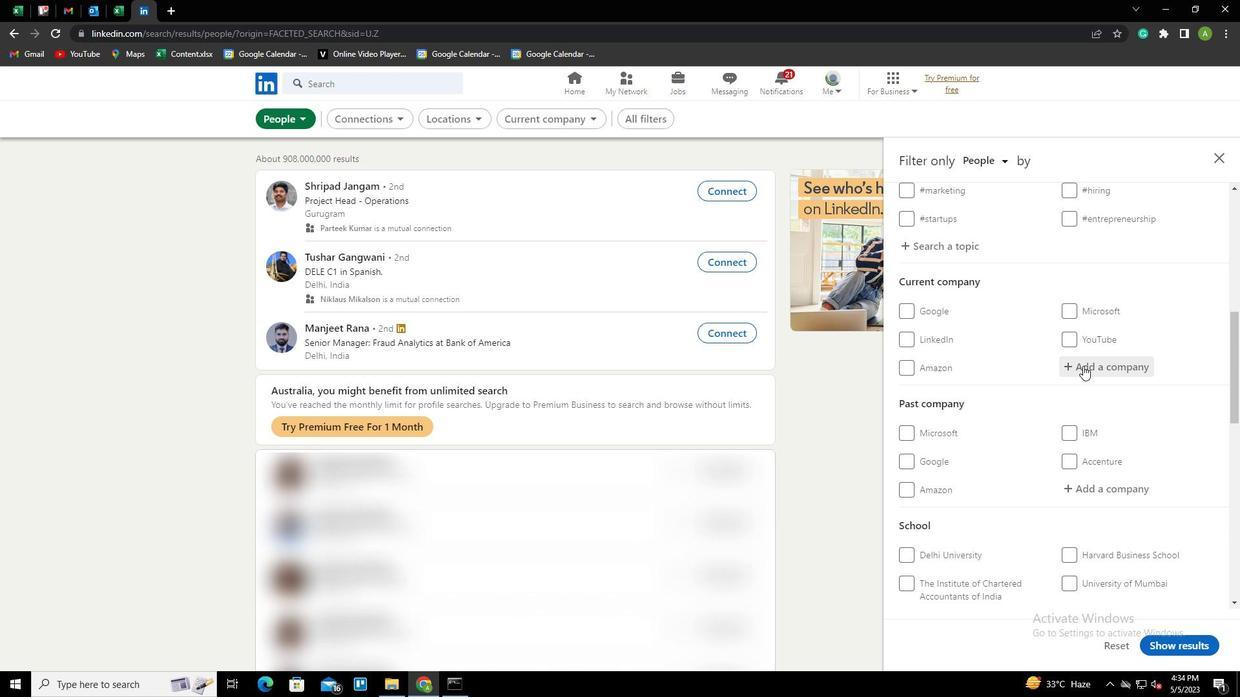 
Action: Key pressed <Key.shift>HEALTH<Key.shift>KART<Key.down><Key.enter>
Screenshot: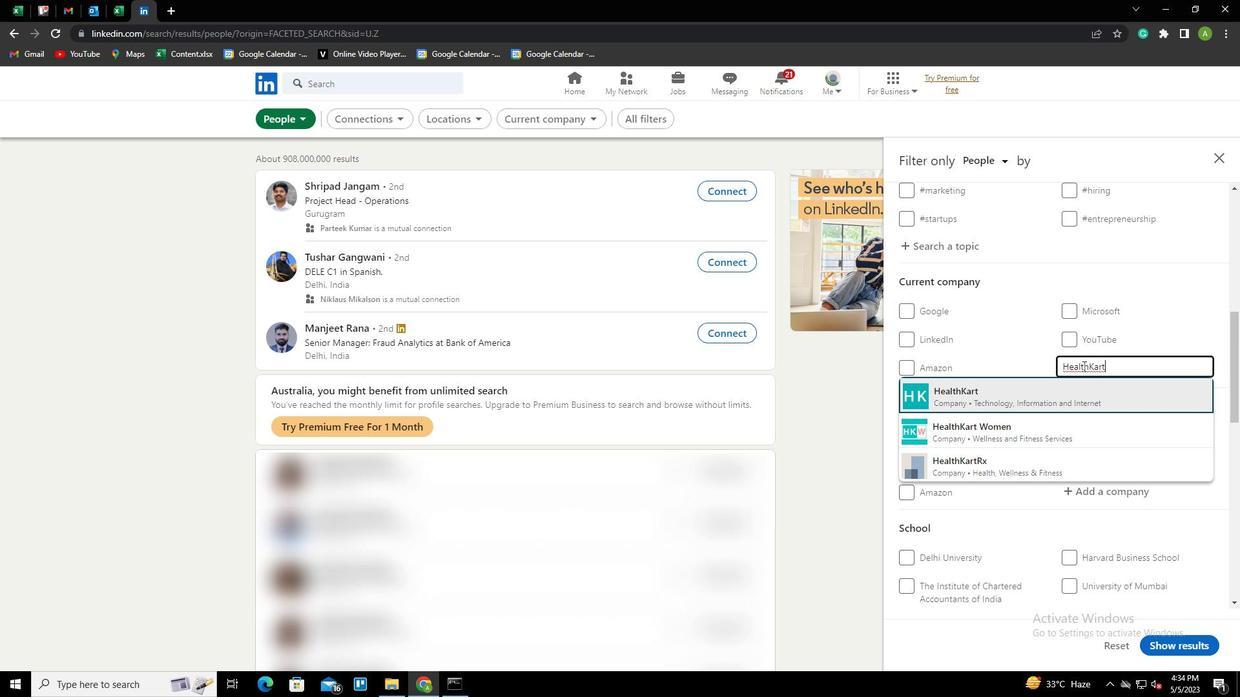 
Action: Mouse scrolled (1083, 365) with delta (0, 0)
Screenshot: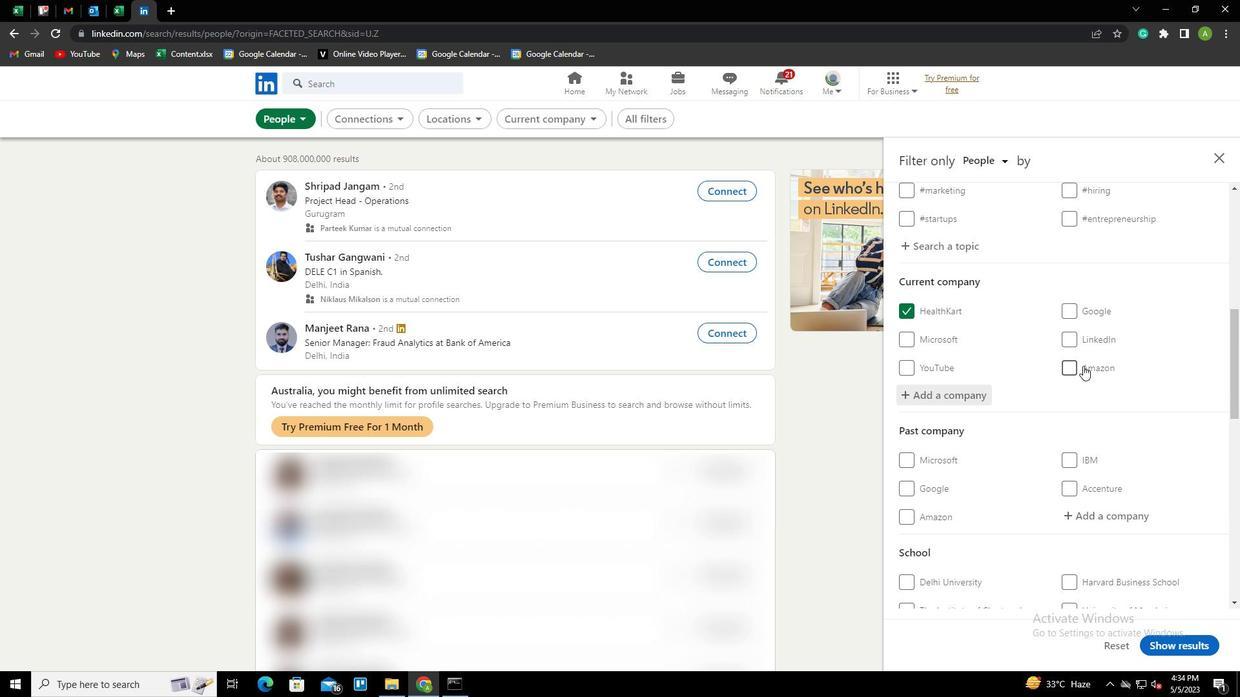 
Action: Mouse scrolled (1083, 365) with delta (0, 0)
Screenshot: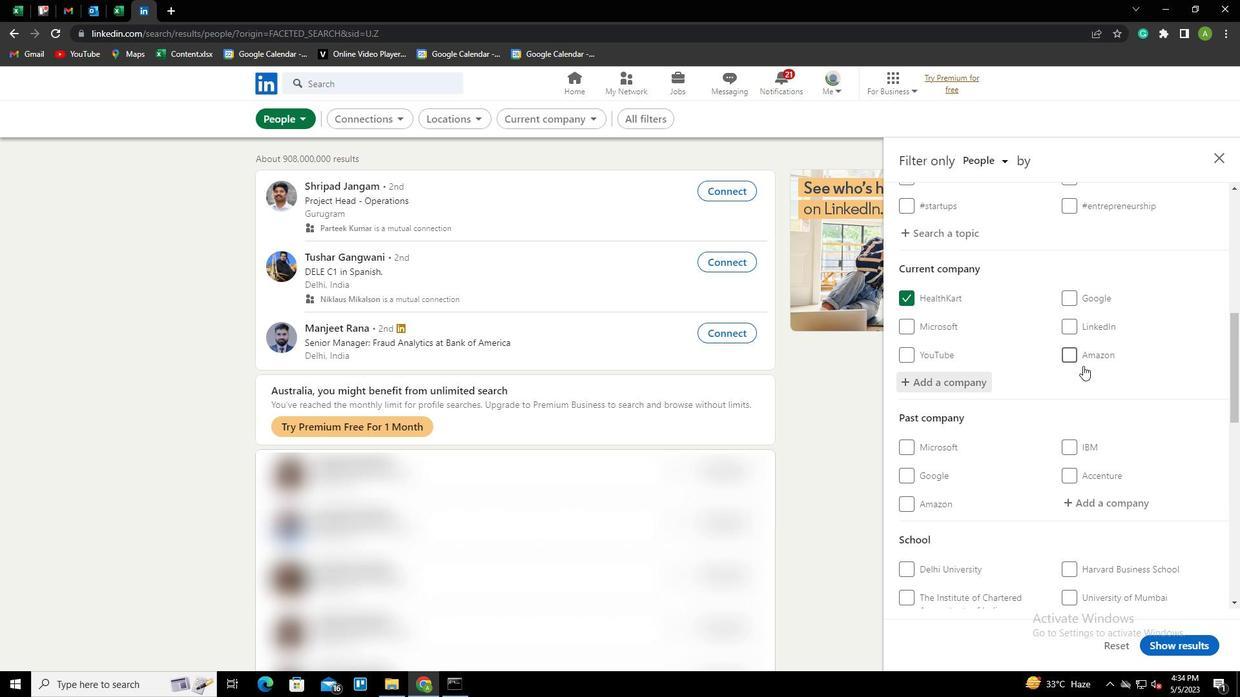 
Action: Mouse scrolled (1083, 365) with delta (0, 0)
Screenshot: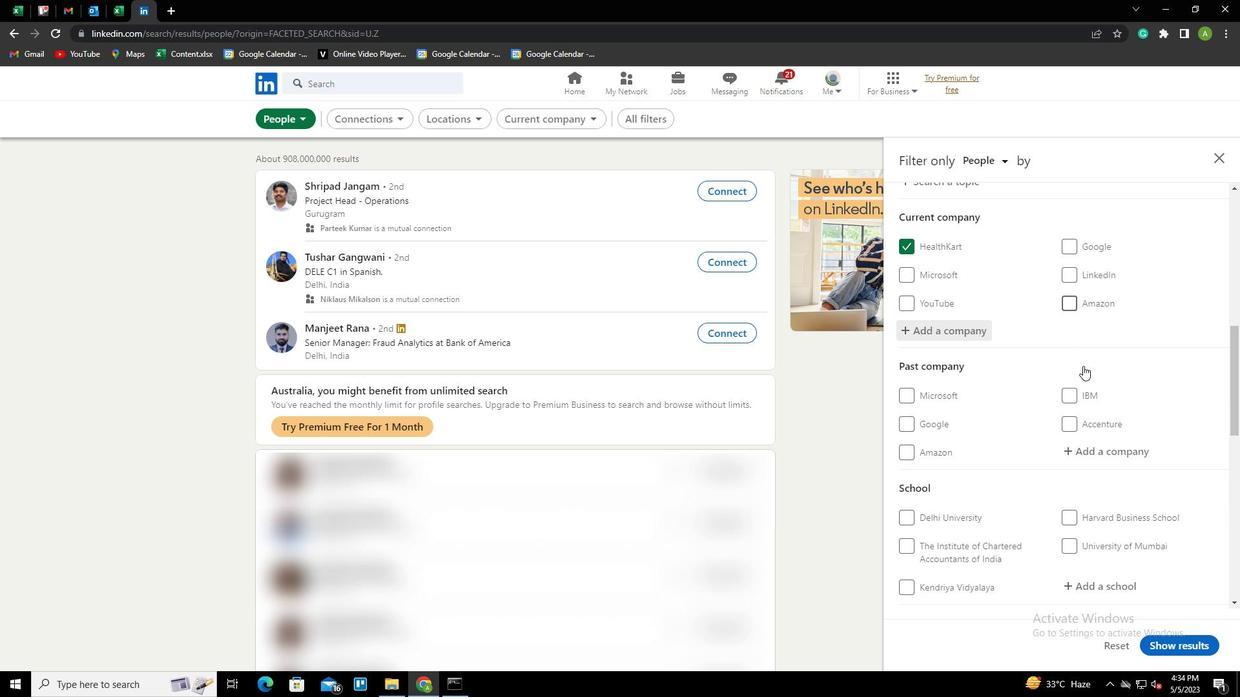 
Action: Mouse scrolled (1083, 365) with delta (0, 0)
Screenshot: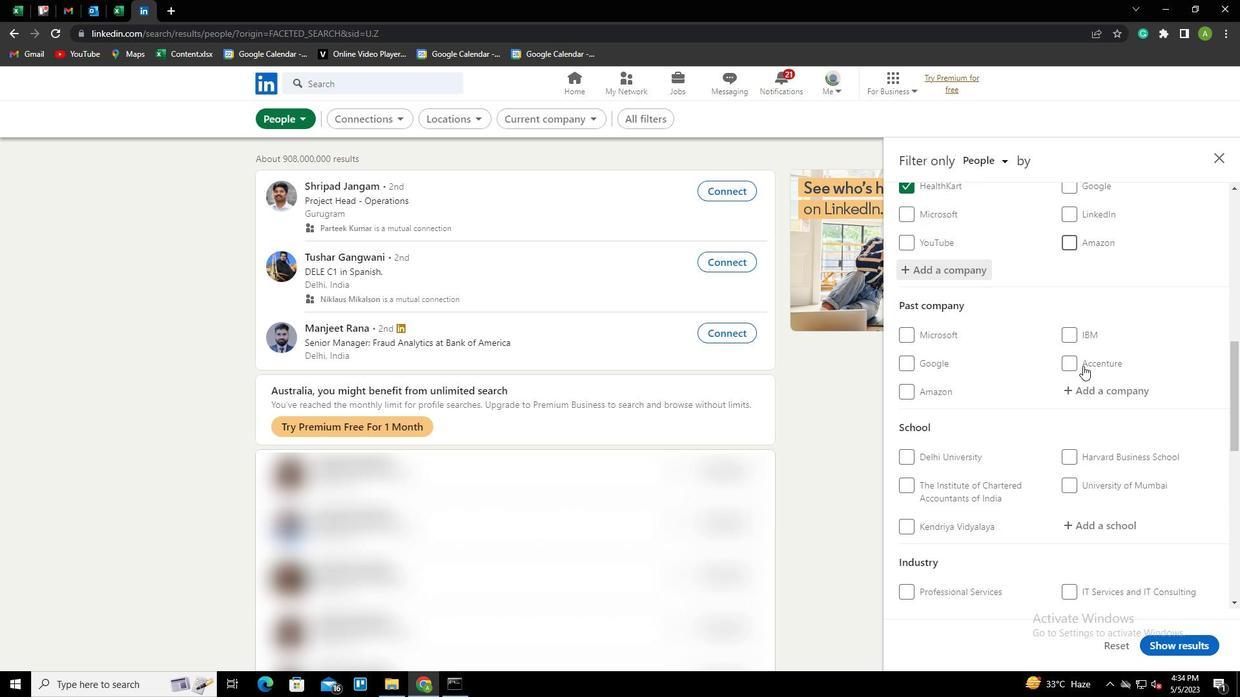 
Action: Mouse moved to (1083, 388)
Screenshot: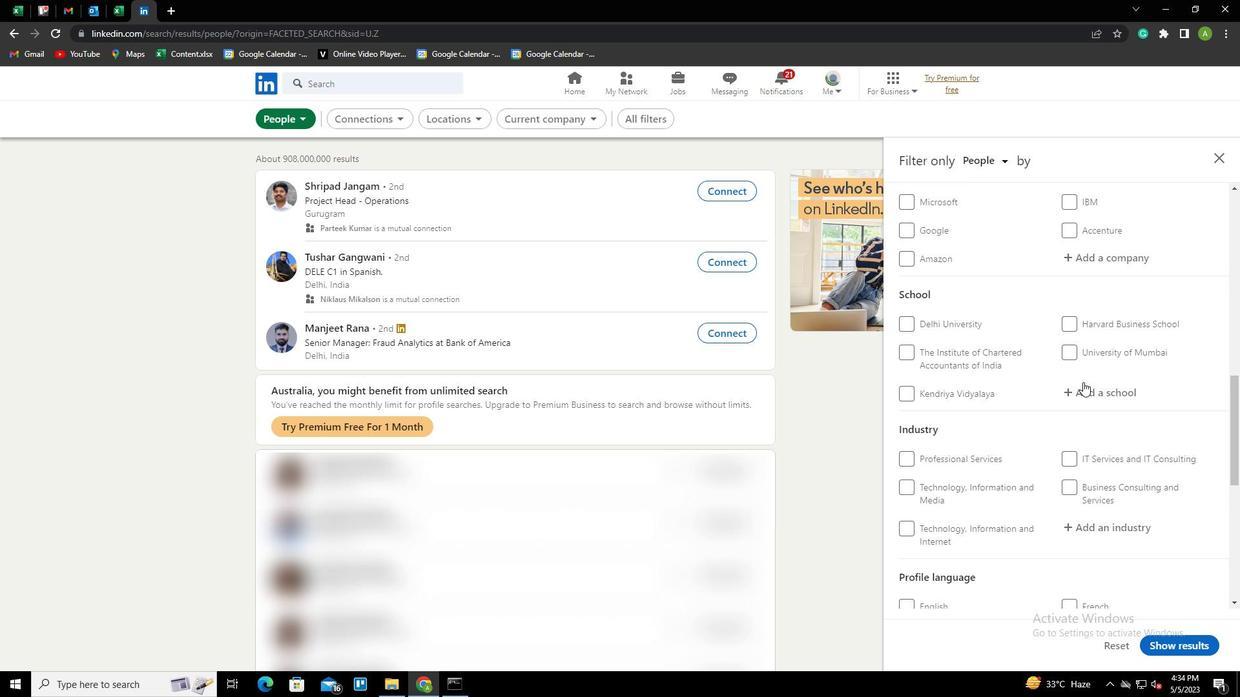 
Action: Mouse pressed left at (1083, 388)
Screenshot: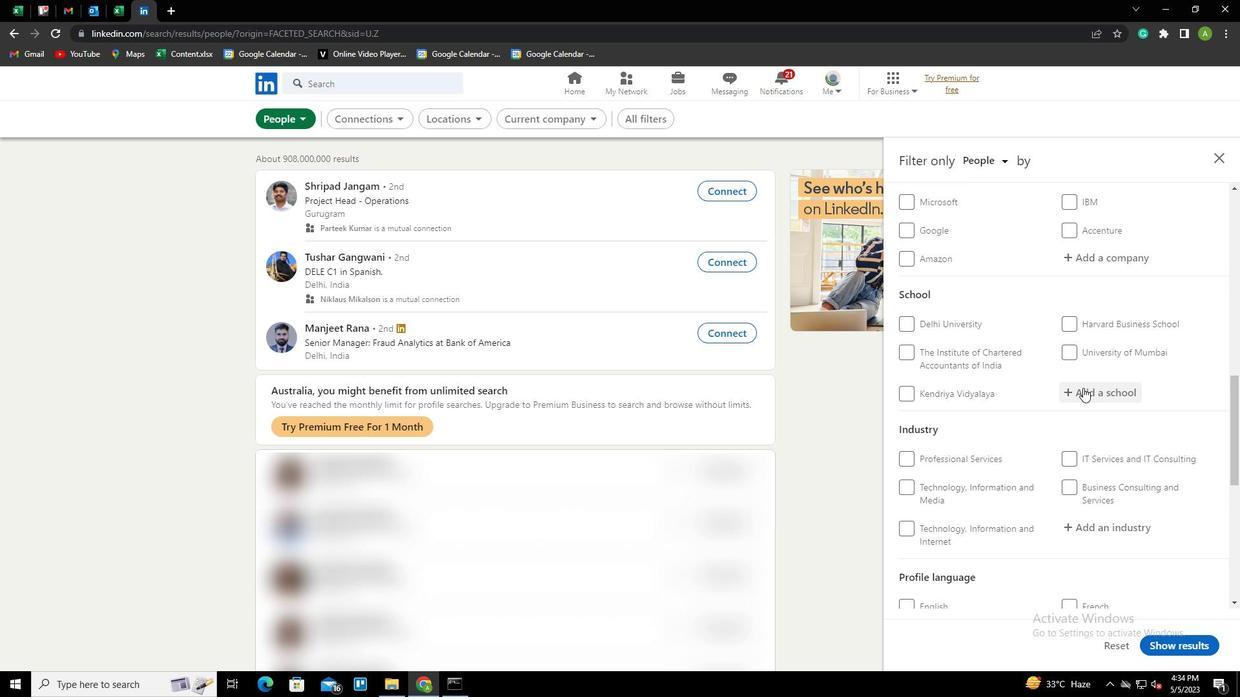 
Action: Key pressed <Key.shift>MAGADH<Key.space><Key.shift>UNIVERSITY<Key.down><Key.enter>
Screenshot: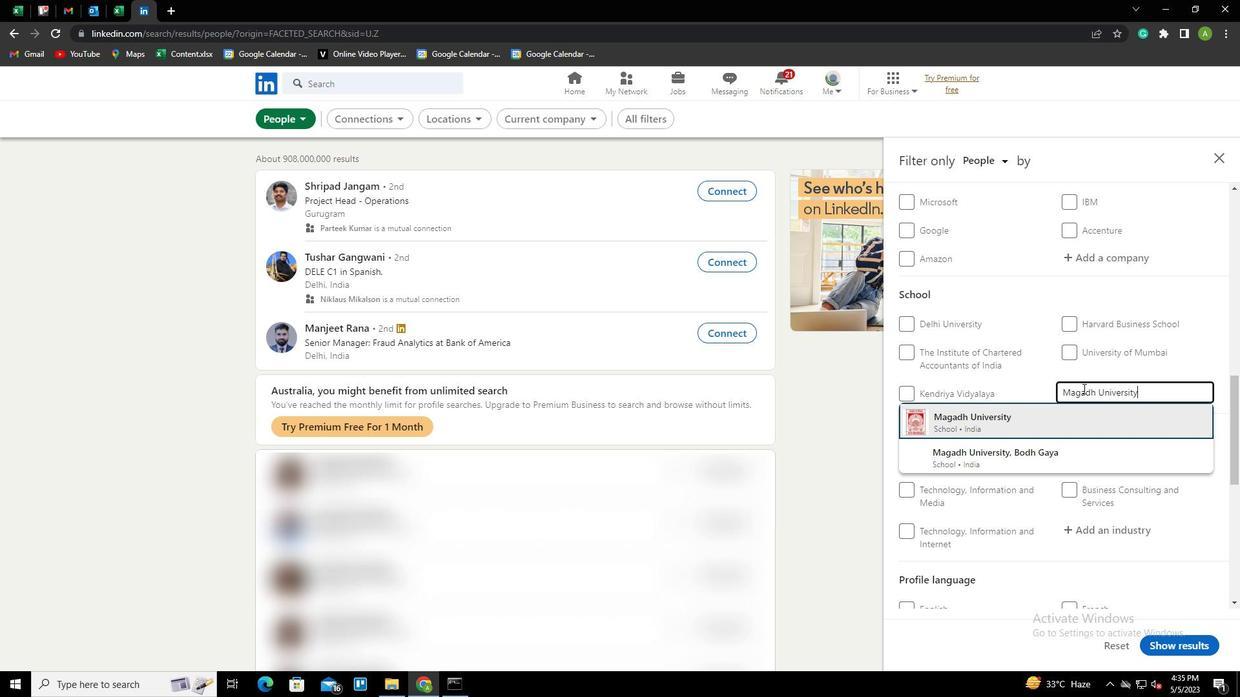 
Action: Mouse scrolled (1083, 388) with delta (0, 0)
Screenshot: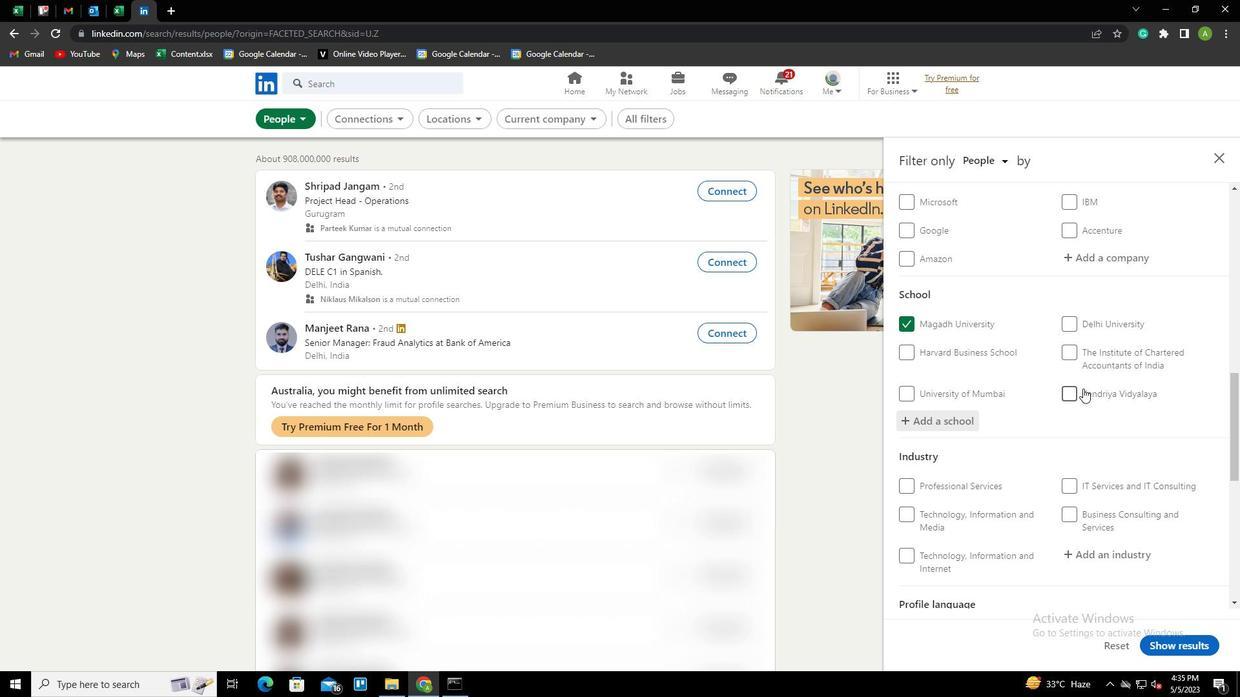 
Action: Mouse scrolled (1083, 388) with delta (0, 0)
Screenshot: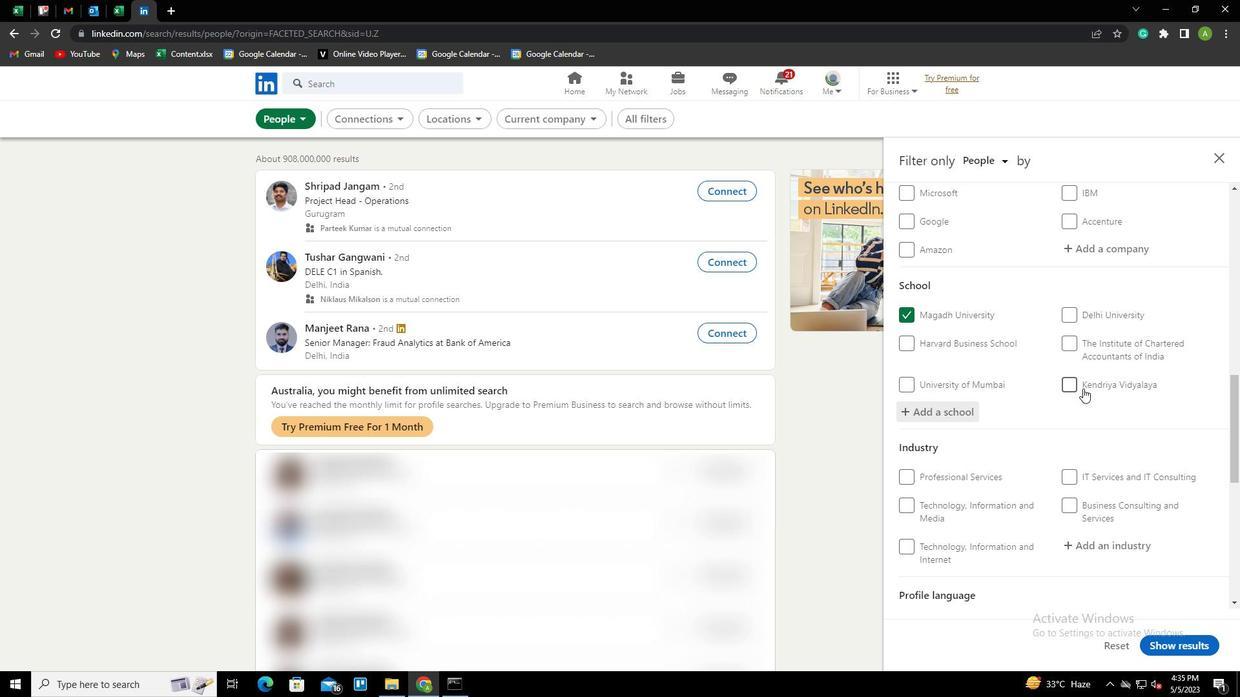 
Action: Mouse scrolled (1083, 388) with delta (0, 0)
Screenshot: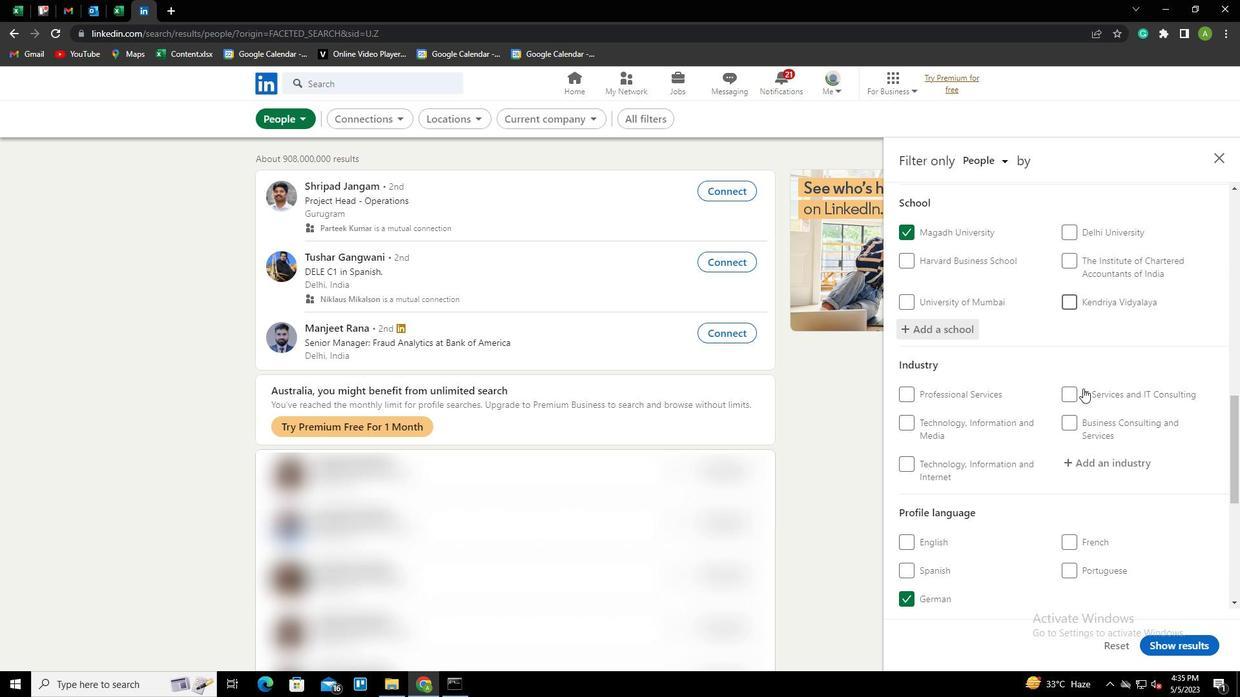 
Action: Mouse moved to (1085, 358)
Screenshot: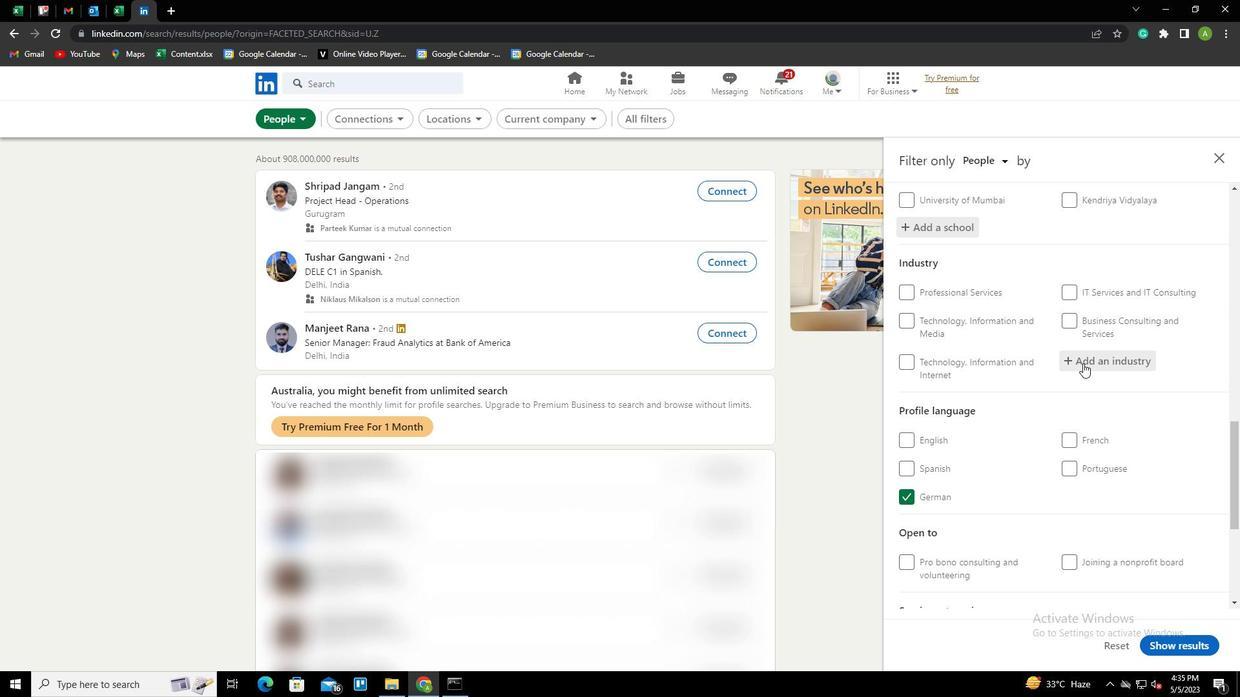 
Action: Mouse pressed left at (1085, 358)
Screenshot: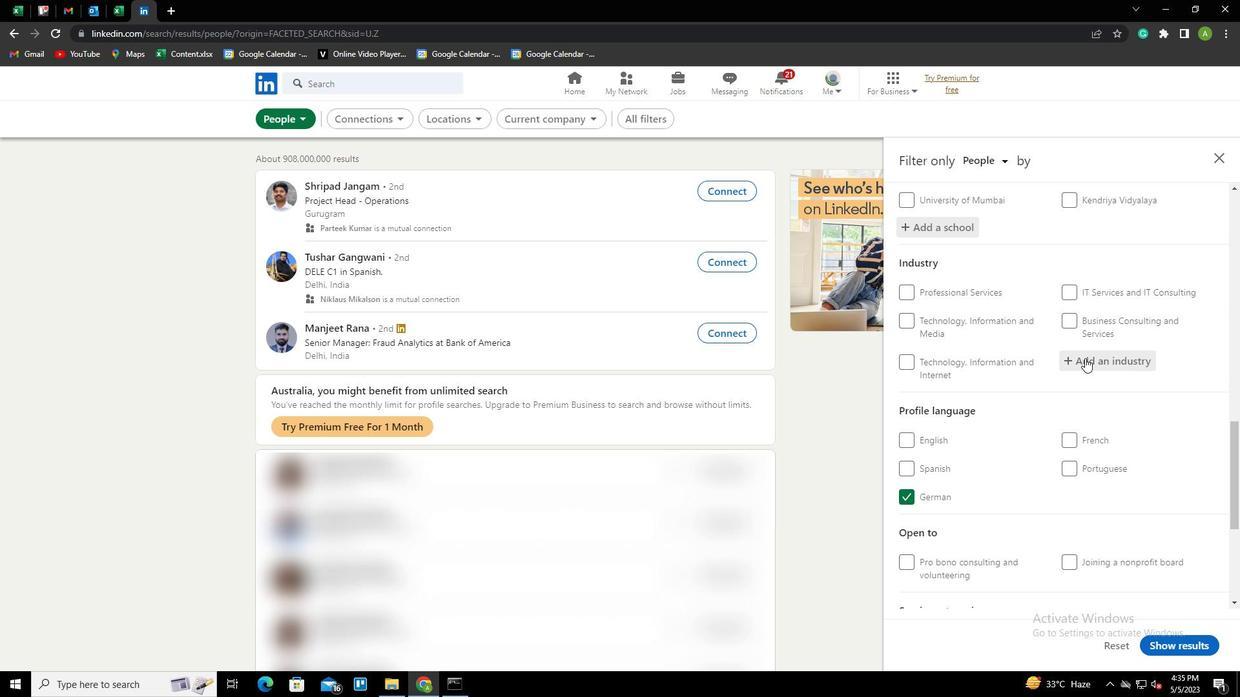 
Action: Key pressed <Key.shift>SKIING<Key.space><Key.shift><Key.shift><Key.shift><Key.shift><Key.shift><Key.shift><Key.shift><Key.shift><Key.shift><Key.shift><Key.shift><Key.shift><Key.shift><Key.shift><Key.shift><Key.shift><Key.shift>FACILITIES<Key.down><Key.enter>
Screenshot: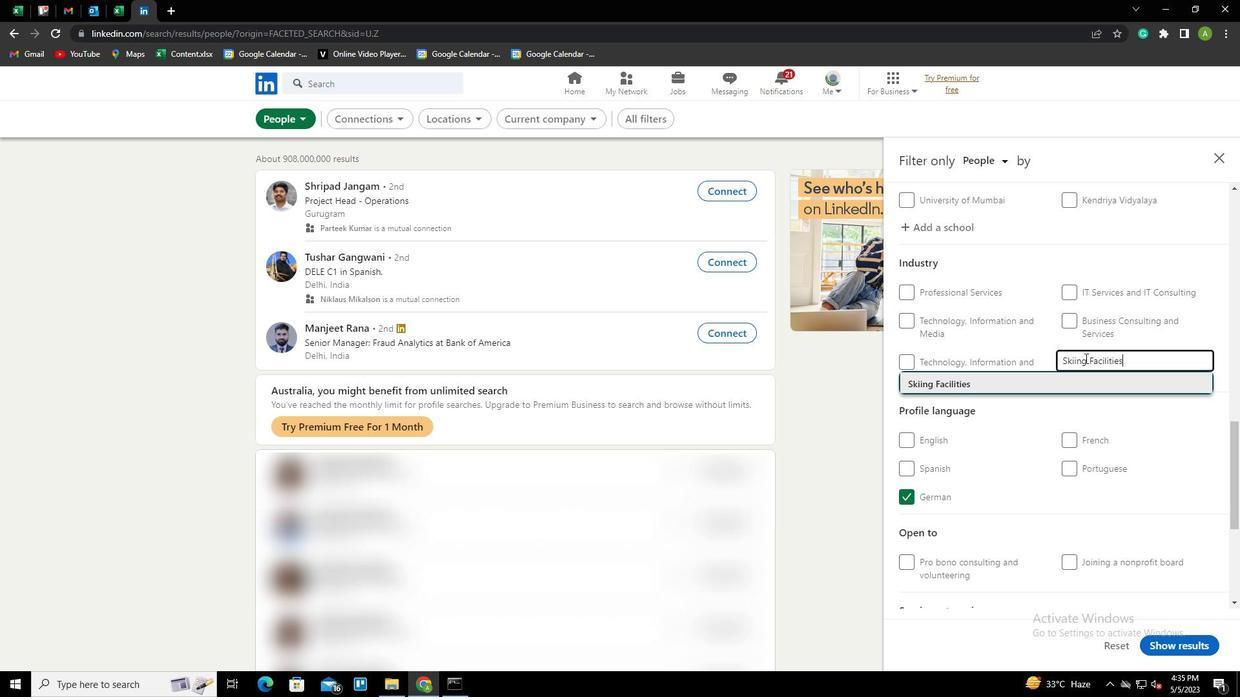 
Action: Mouse scrolled (1085, 357) with delta (0, 0)
Screenshot: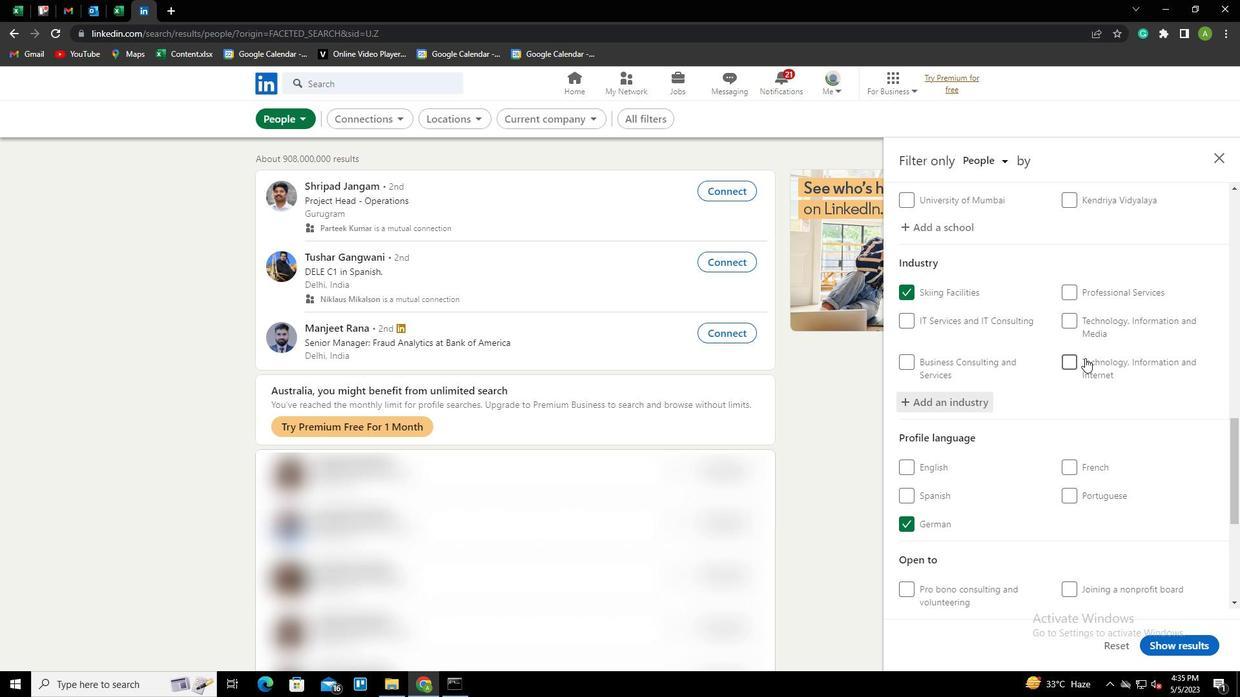 
Action: Mouse scrolled (1085, 357) with delta (0, 0)
Screenshot: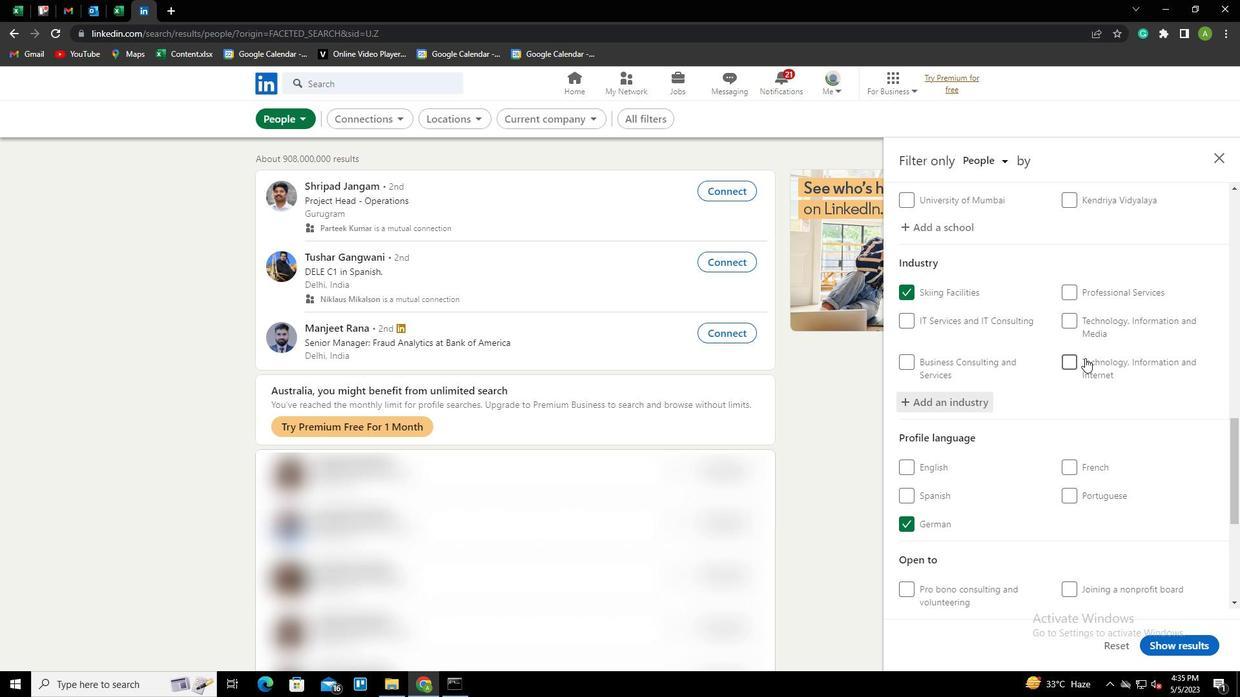 
Action: Mouse scrolled (1085, 357) with delta (0, 0)
Screenshot: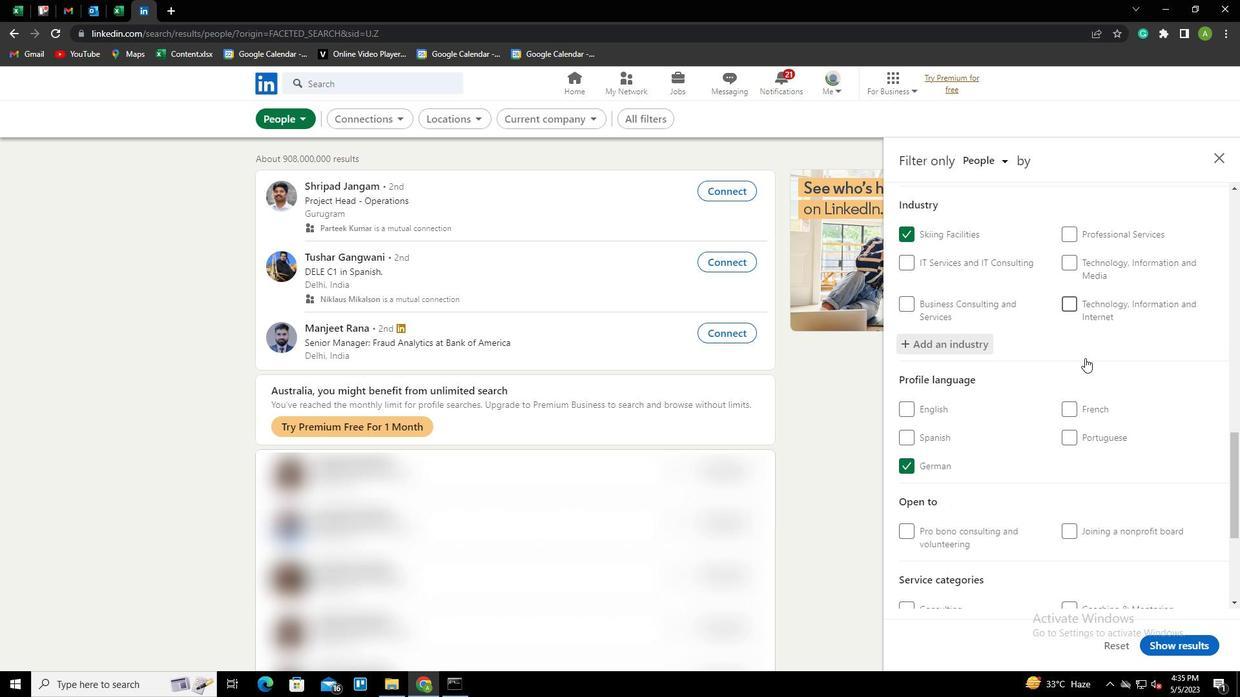 
Action: Mouse scrolled (1085, 357) with delta (0, 0)
Screenshot: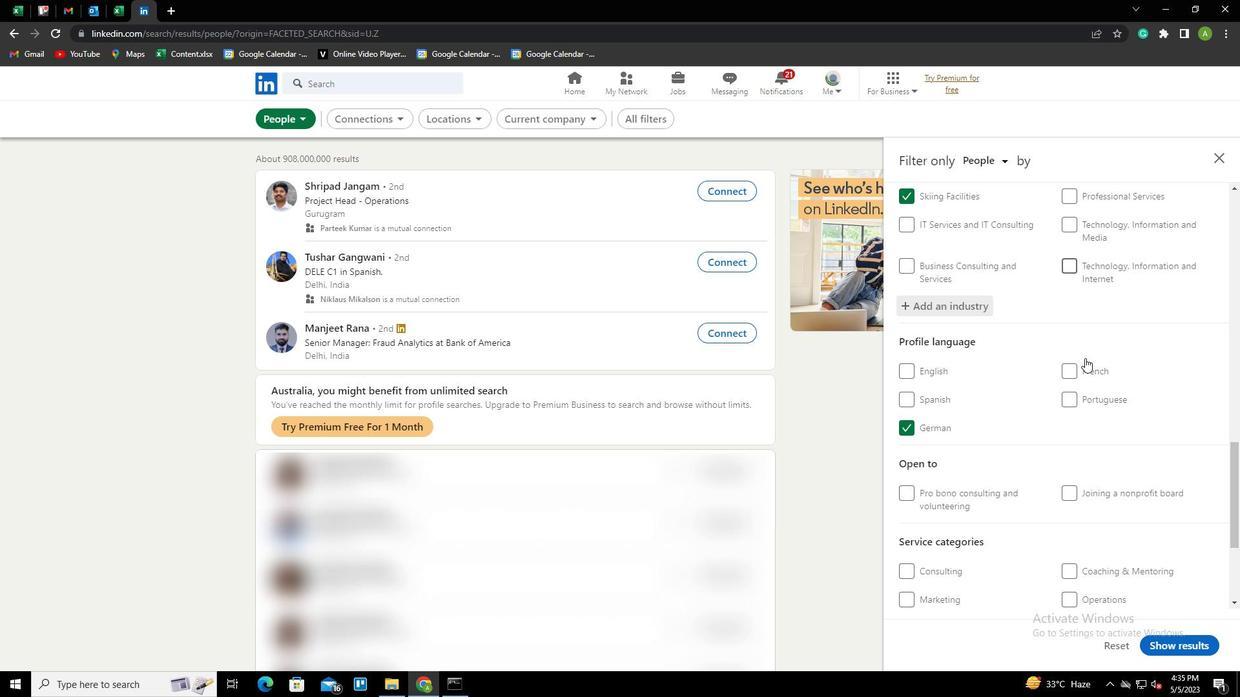 
Action: Mouse moved to (1092, 460)
Screenshot: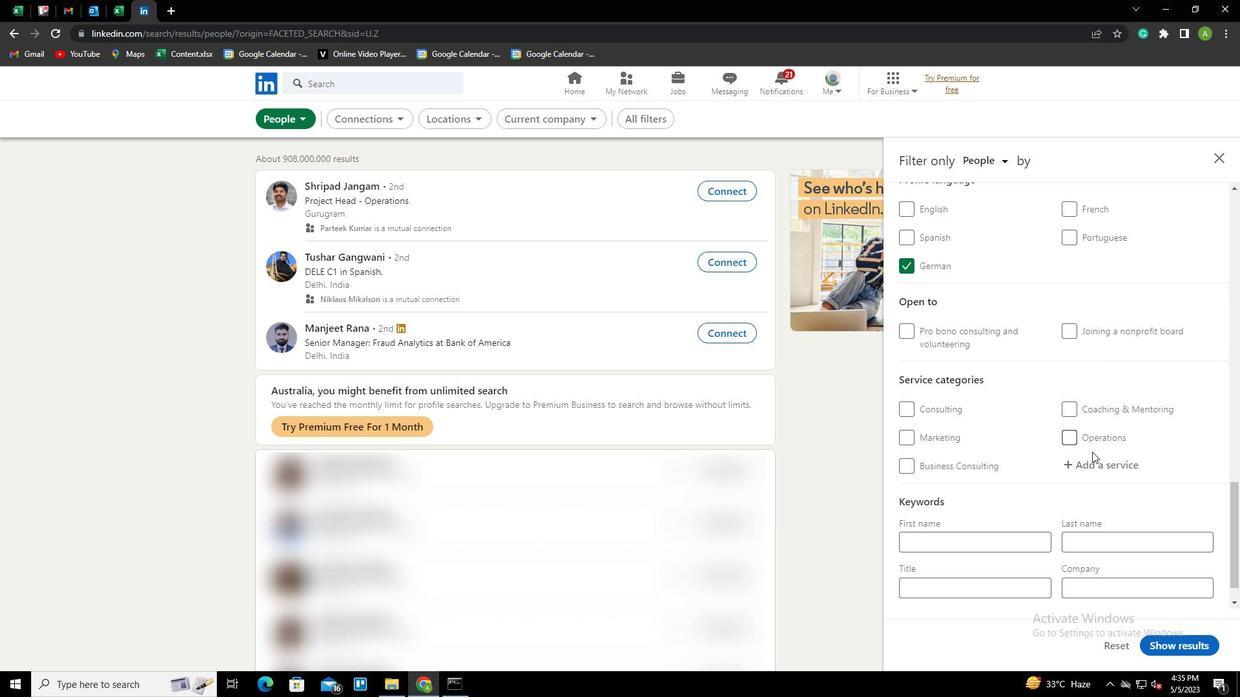 
Action: Mouse pressed left at (1092, 460)
Screenshot: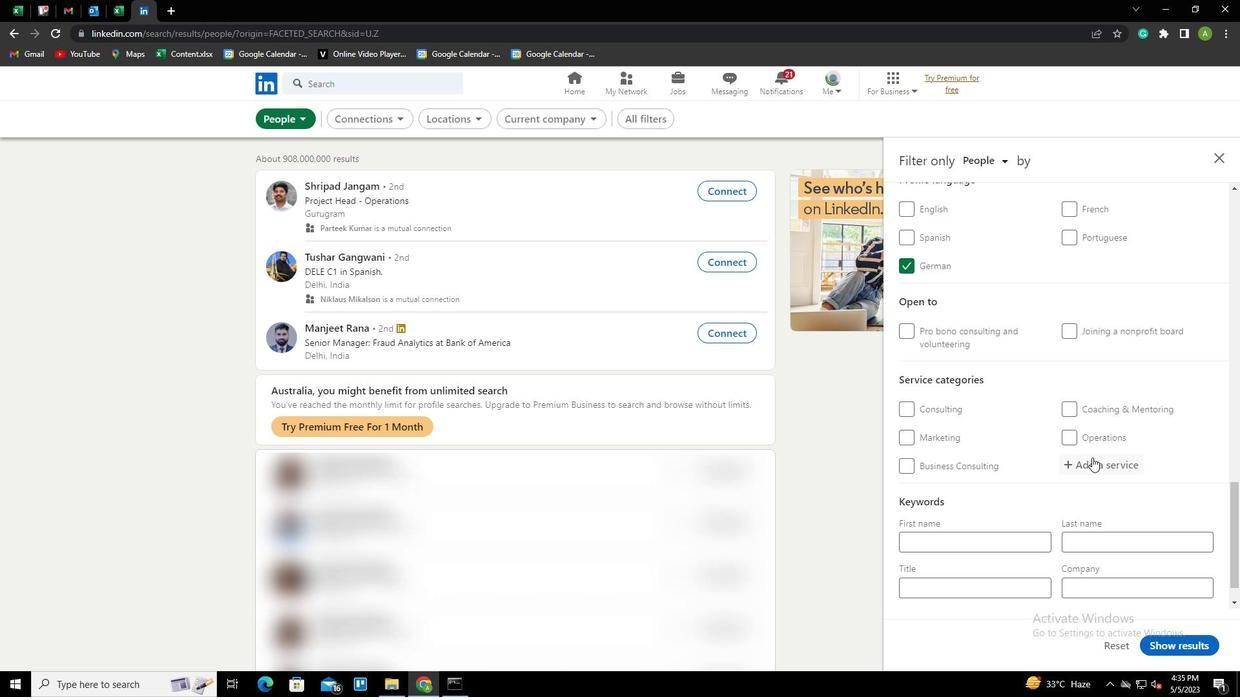 
Action: Key pressed <Key.shift><Key.shift><Key.shift><Key.shift><Key.shift><Key.shift><Key.shift><Key.shift><Key.shift><Key.shift><Key.shift><Key.shift><Key.shift><Key.shift><Key.shift><Key.shift><Key.shift><Key.shift><Key.shift><Key.shift><Key.shift><Key.shift><Key.shift><Key.shift><Key.shift><Key.shift><Key.shift><Key.shift>INSURANCE<Key.down><Key.enter>
Screenshot: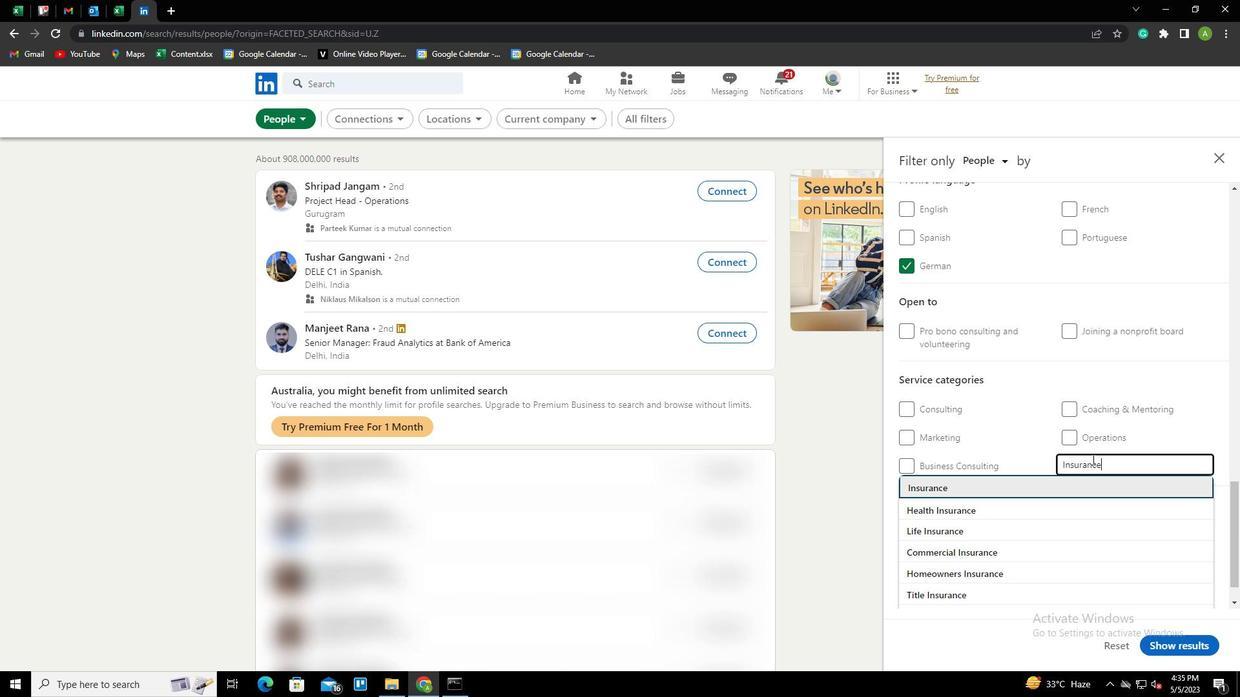 
Action: Mouse scrolled (1092, 459) with delta (0, 0)
Screenshot: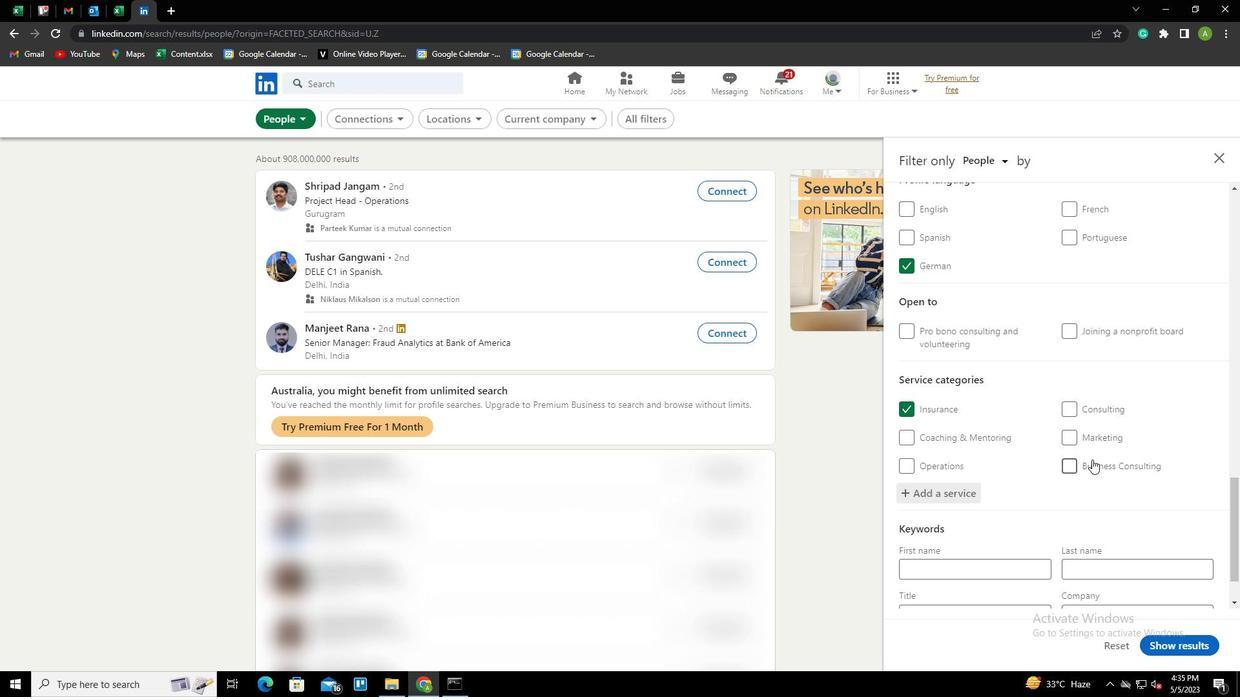 
Action: Mouse scrolled (1092, 459) with delta (0, 0)
Screenshot: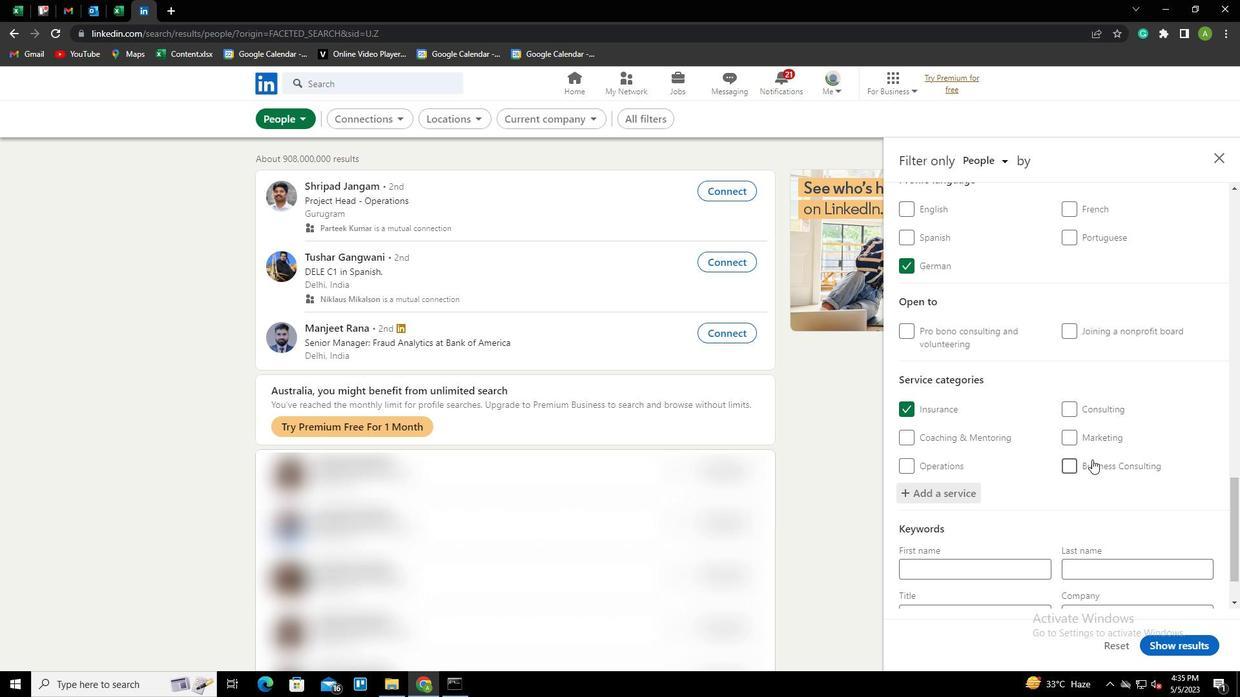 
Action: Mouse scrolled (1092, 459) with delta (0, 0)
Screenshot: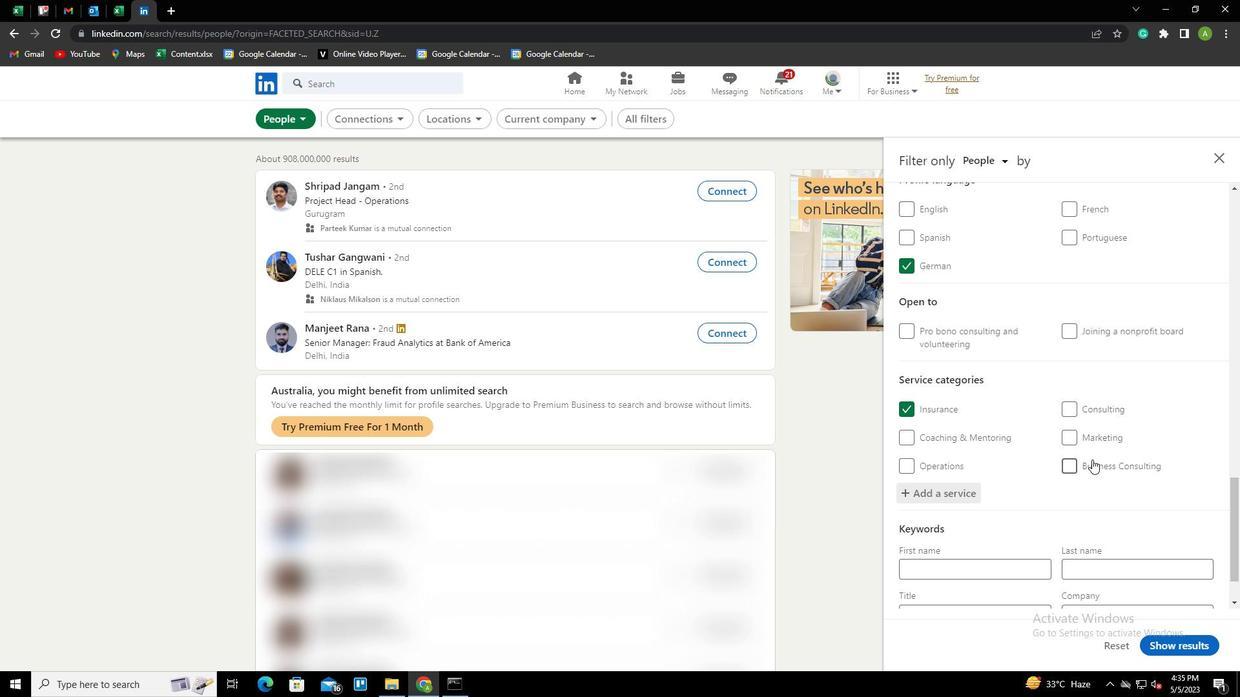 
Action: Mouse scrolled (1092, 459) with delta (0, 0)
Screenshot: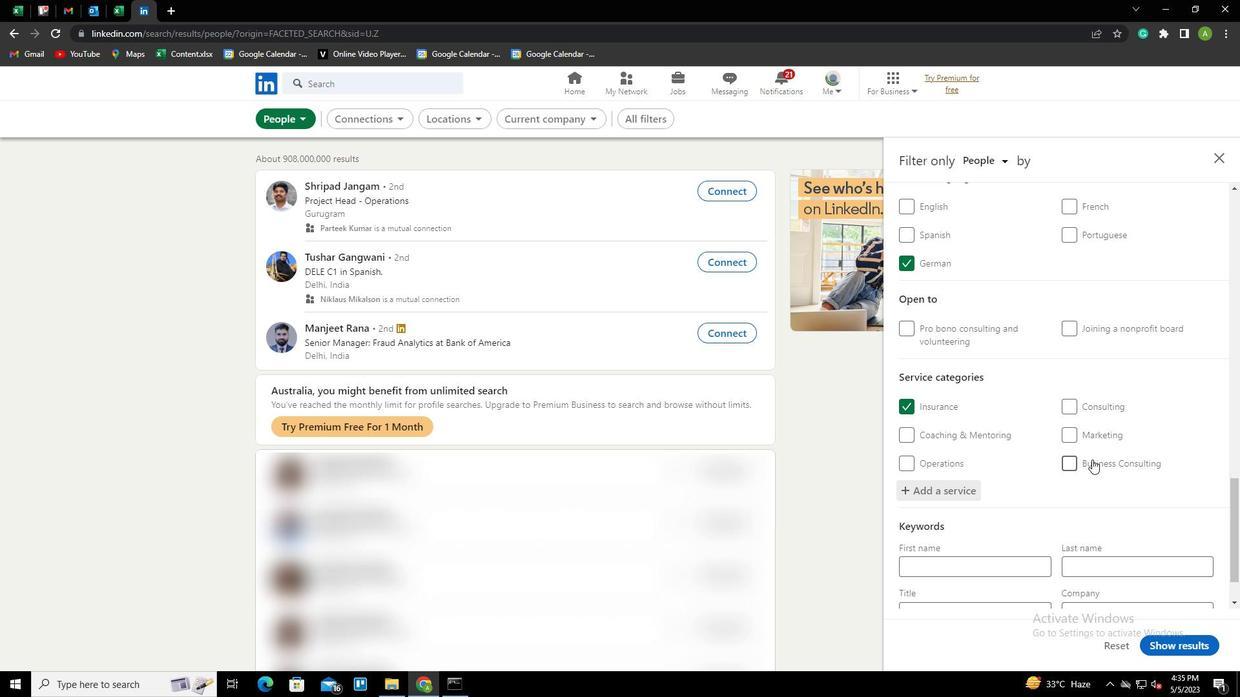 
Action: Mouse scrolled (1092, 459) with delta (0, 0)
Screenshot: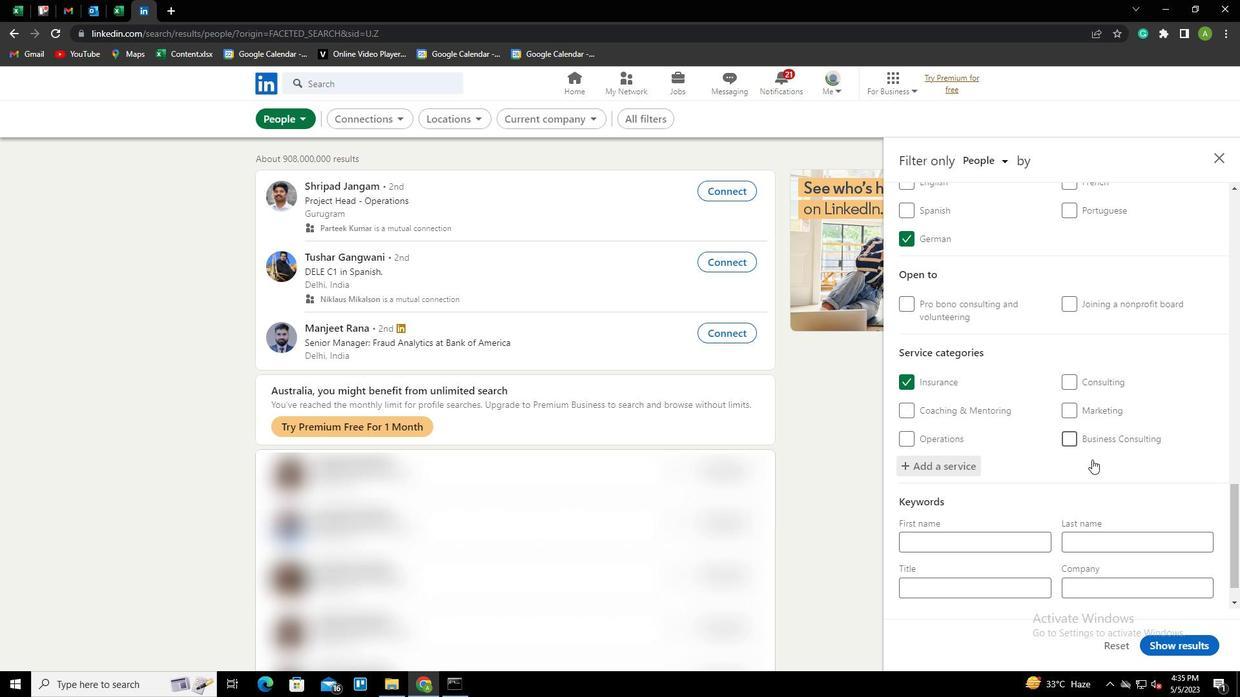 
Action: Mouse moved to (1008, 554)
Screenshot: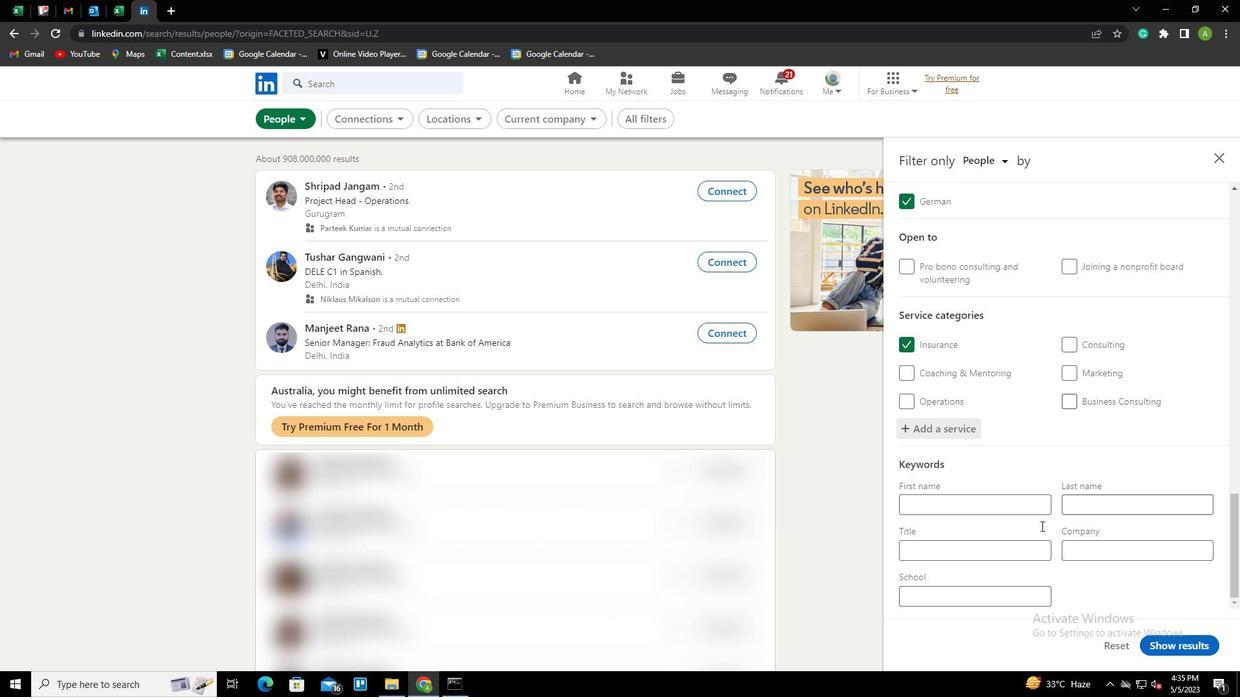 
Action: Mouse pressed left at (1008, 554)
Screenshot: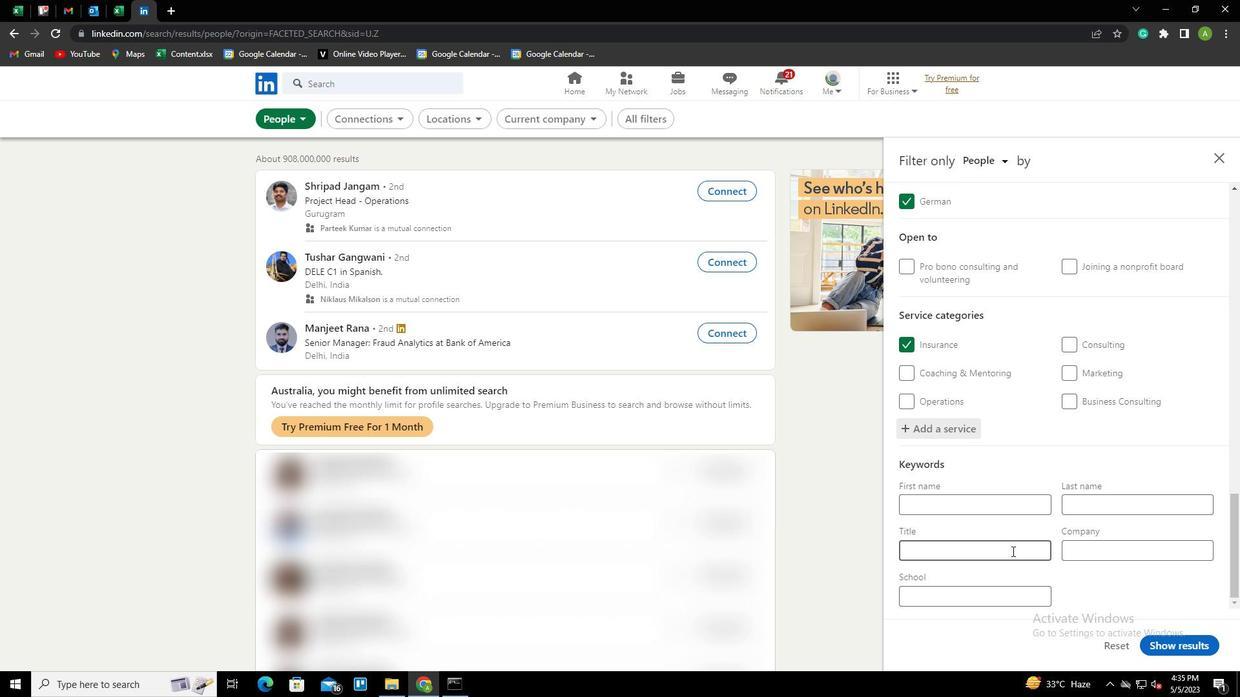 
Action: Key pressed <Key.shift>FRONT<Key.space><Key.shift>DESK<Key.space><Key.shift>MANAGER
Screenshot: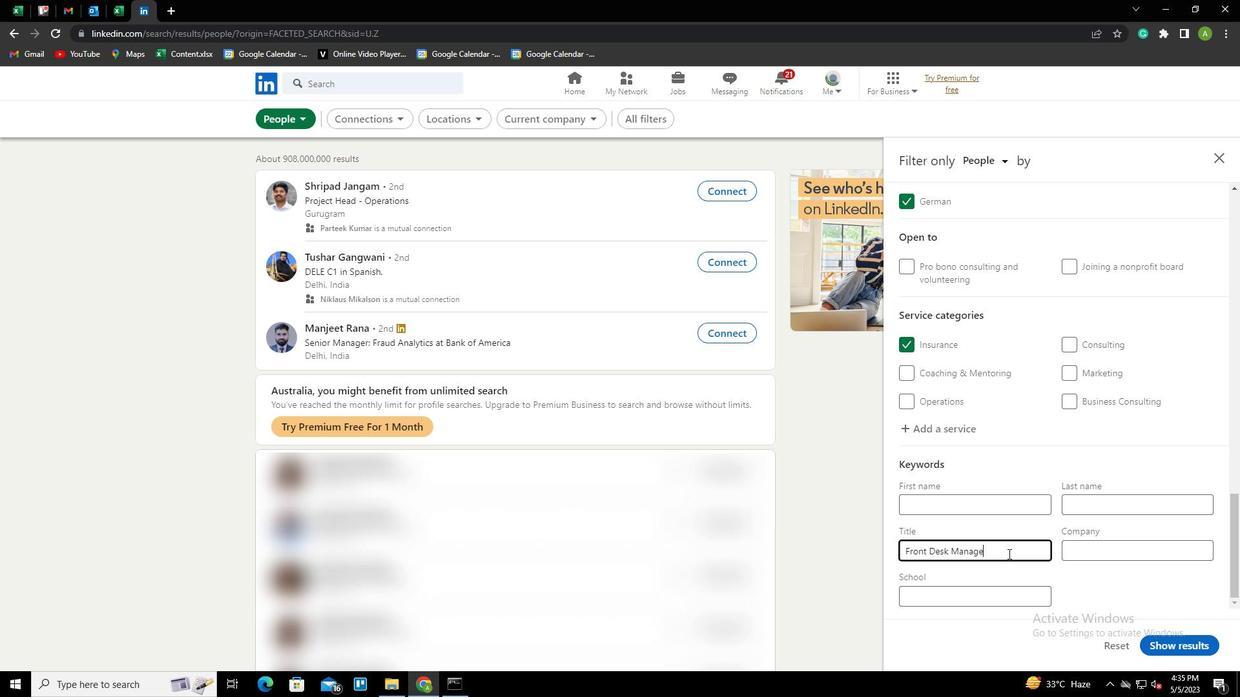
Action: Mouse moved to (1090, 579)
Screenshot: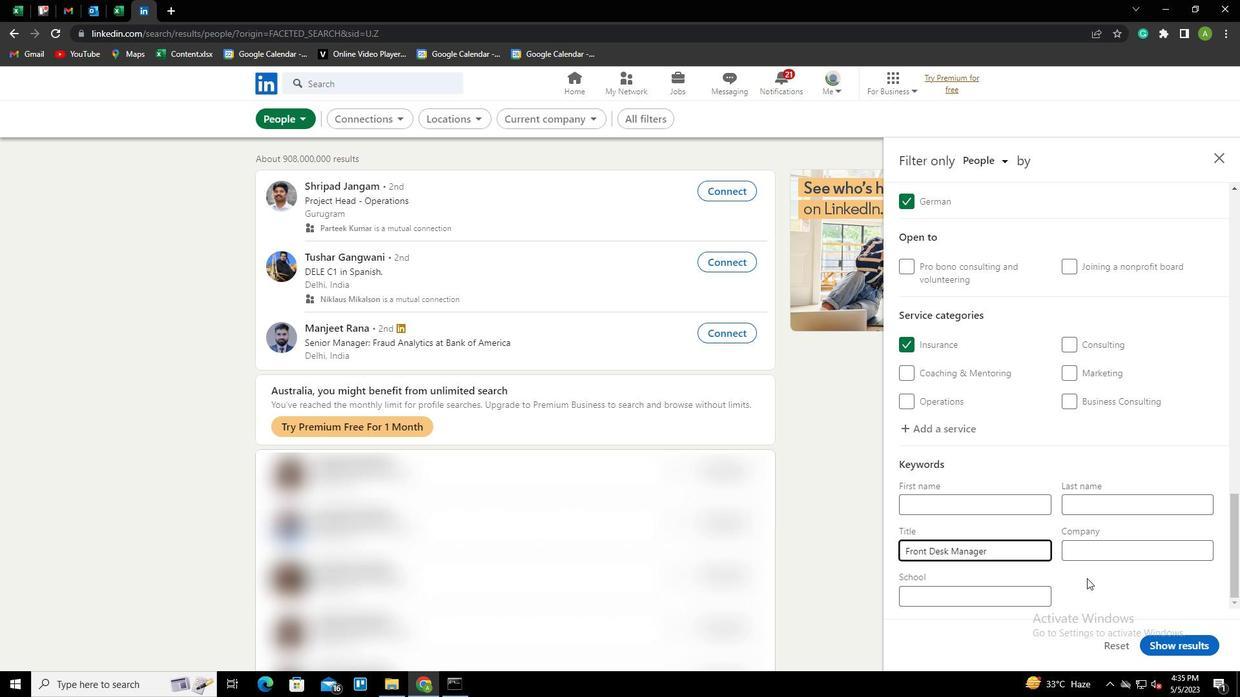 
Action: Mouse pressed left at (1090, 579)
Screenshot: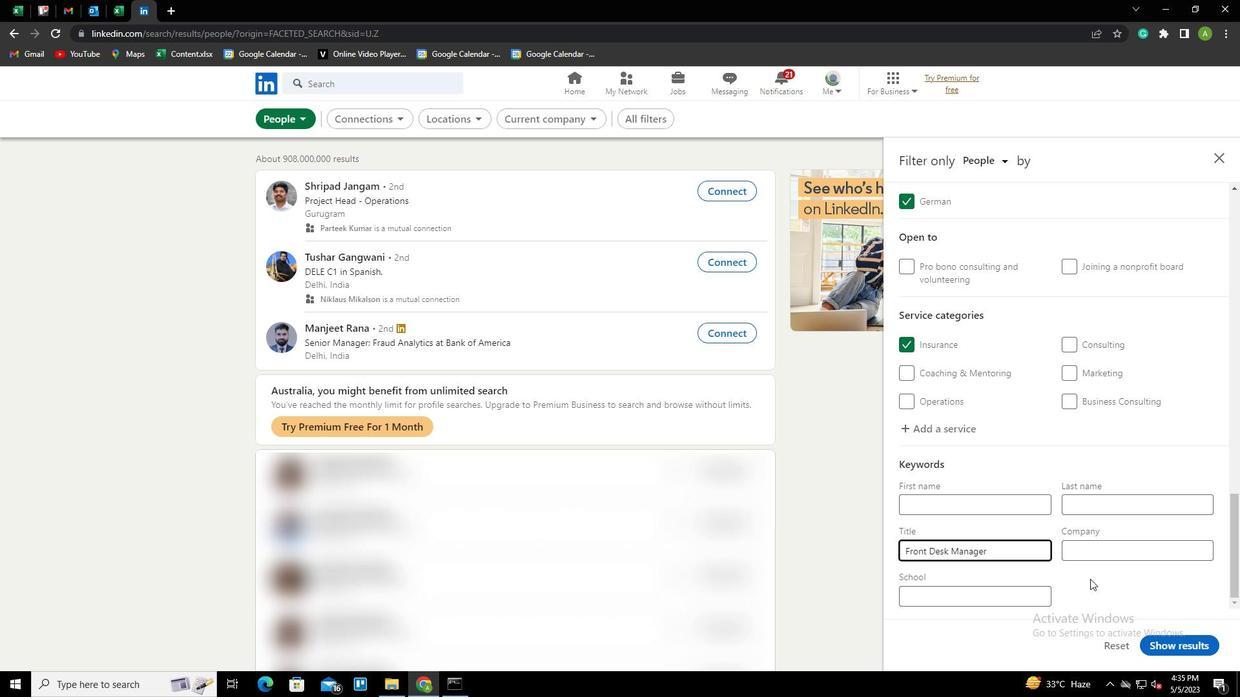 
Action: Mouse moved to (1174, 640)
Screenshot: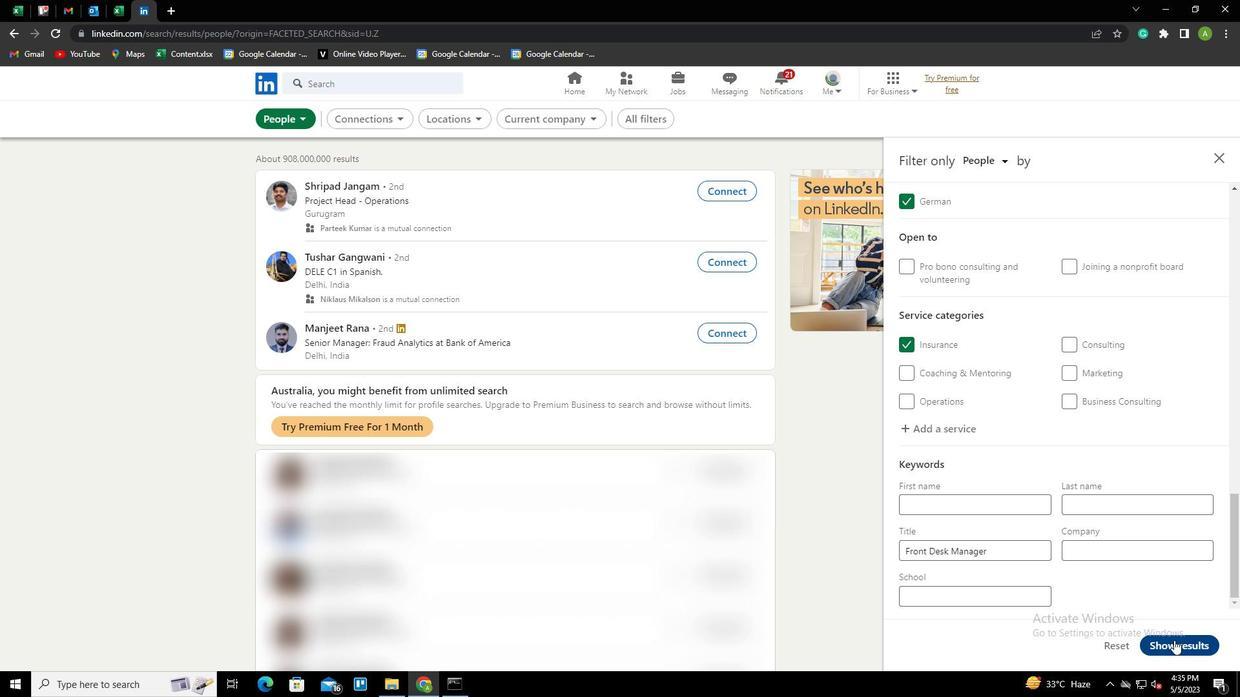 
Action: Mouse pressed left at (1174, 640)
Screenshot: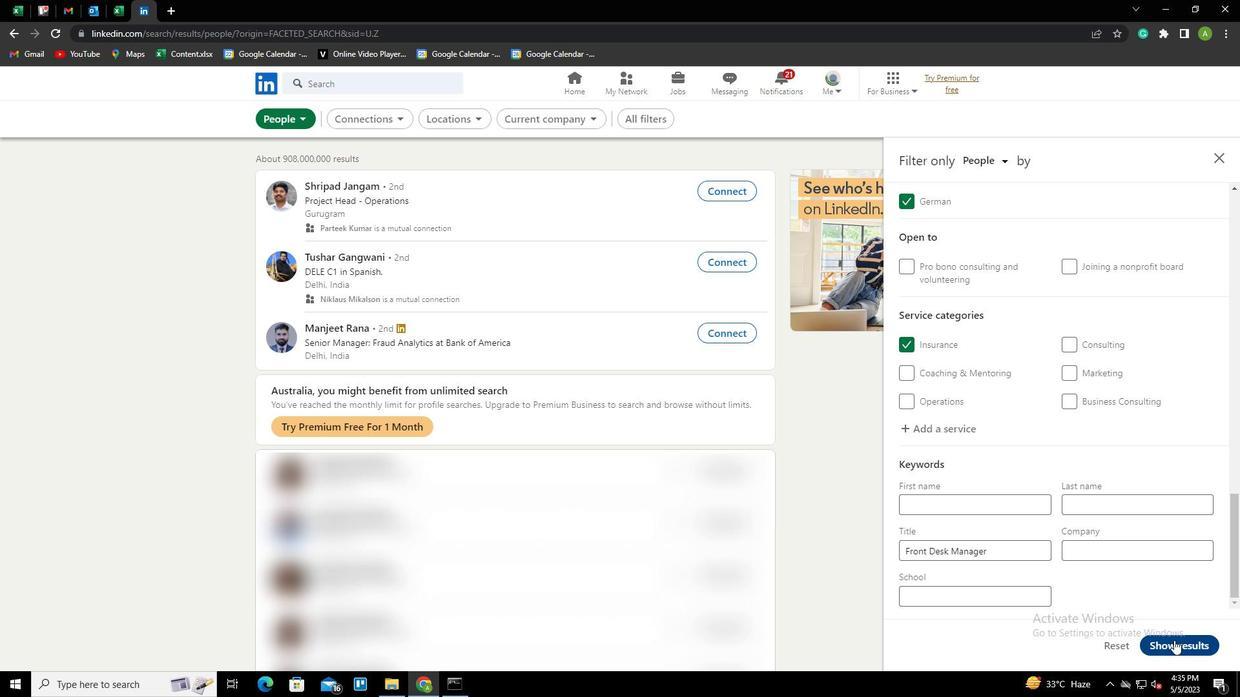 
